 Task: Find a flat in Nowa Sól, Poland, for 4 guests from 1st to 5th August, with 2 bedrooms, 3 beds, 2 bathrooms, a price range of ₹13,000 to ₹20,000, and amenities including a washing machine and self check-in.
Action: Mouse pressed left at (441, 50)
Screenshot: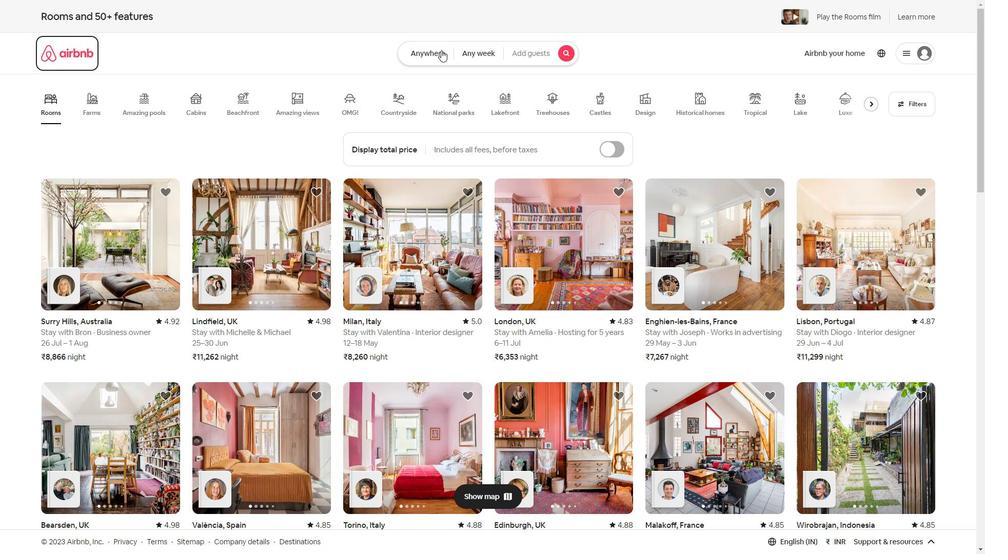 
Action: Mouse moved to (398, 81)
Screenshot: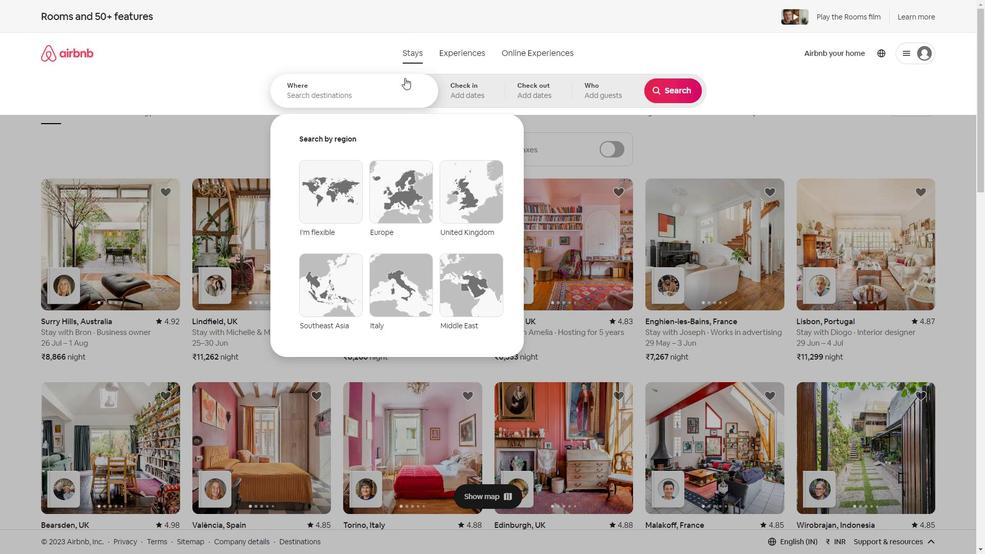 
Action: Mouse pressed left at (398, 81)
Screenshot: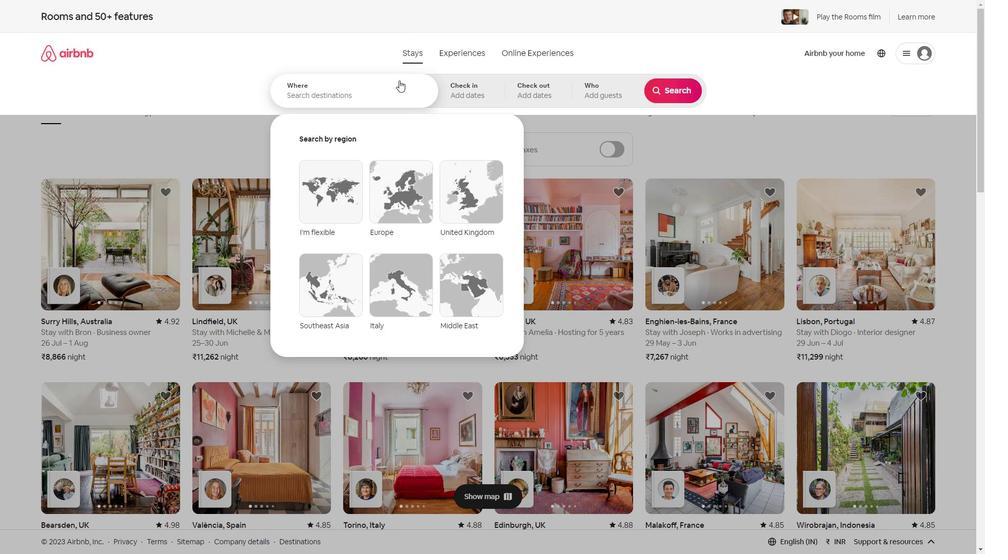 
Action: Key pressed <Key.shift><Key.shift><Key.shift><Key.shift><Key.shift><Key.shift><Key.shift><Key.shift><Key.shift>Nowa<Key.space><Key.shift>Sol,<Key.shift>Poland
Screenshot: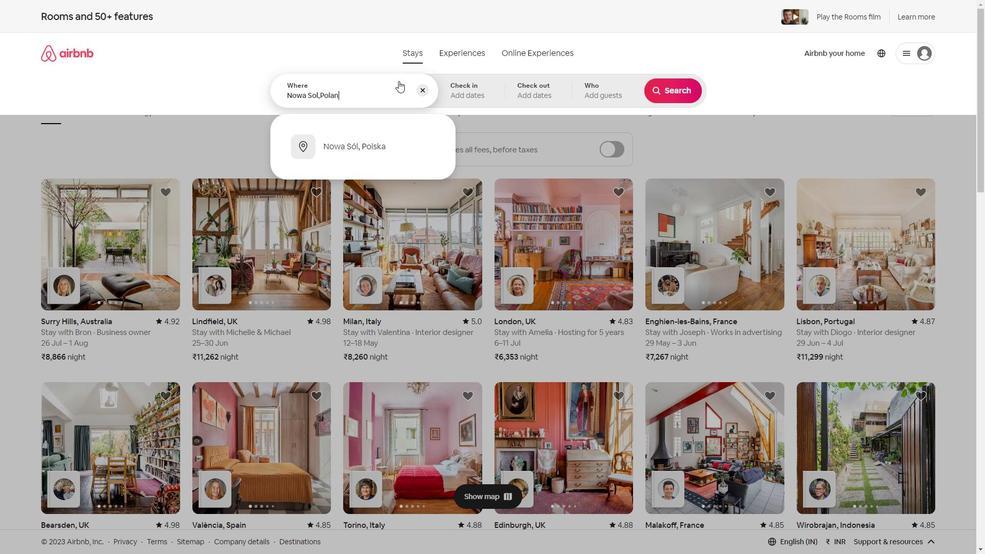 
Action: Mouse moved to (476, 90)
Screenshot: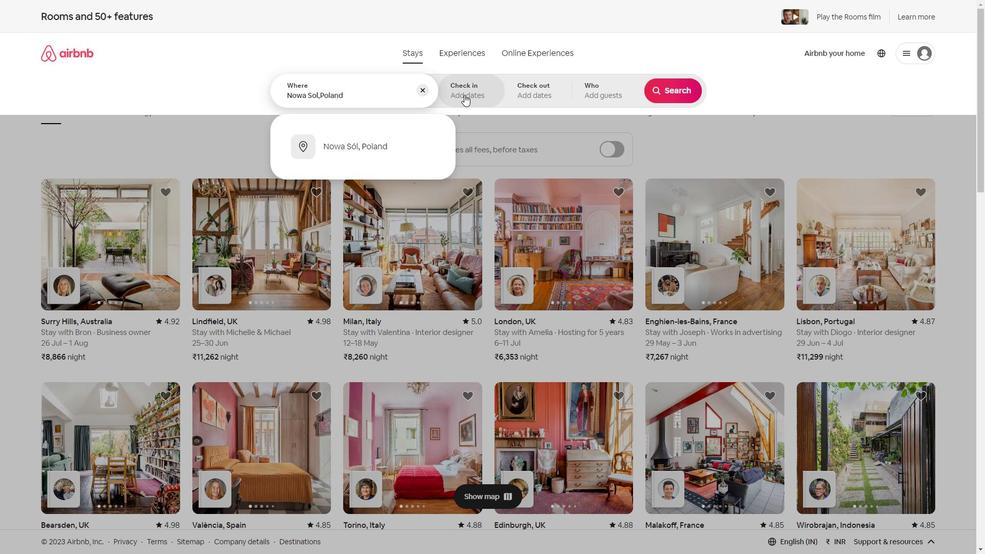 
Action: Mouse pressed left at (476, 90)
Screenshot: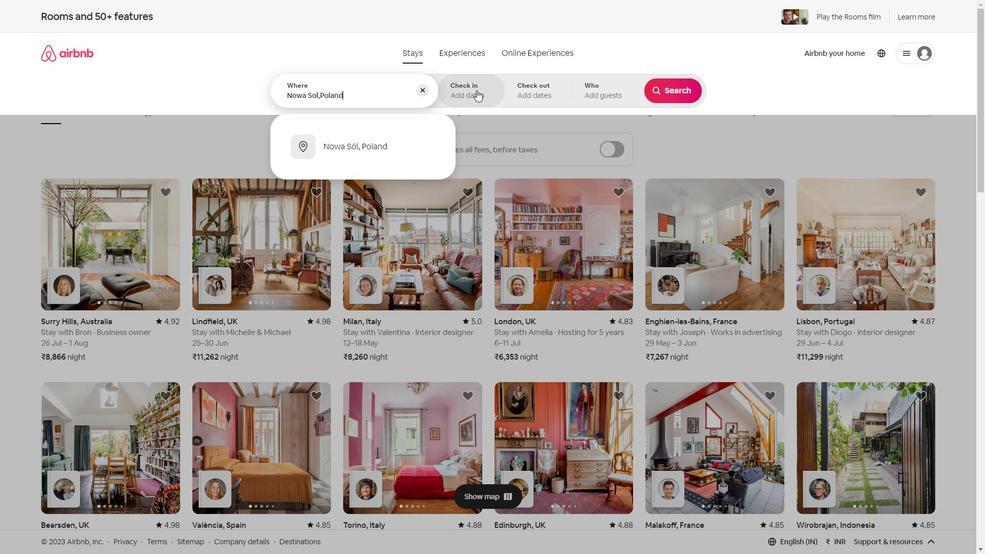 
Action: Mouse moved to (670, 172)
Screenshot: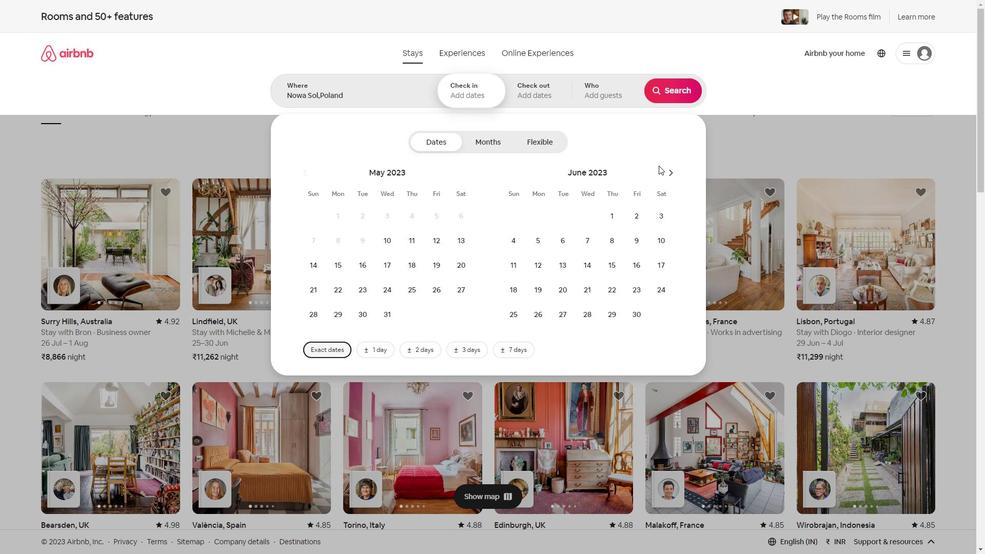
Action: Mouse pressed left at (670, 172)
Screenshot: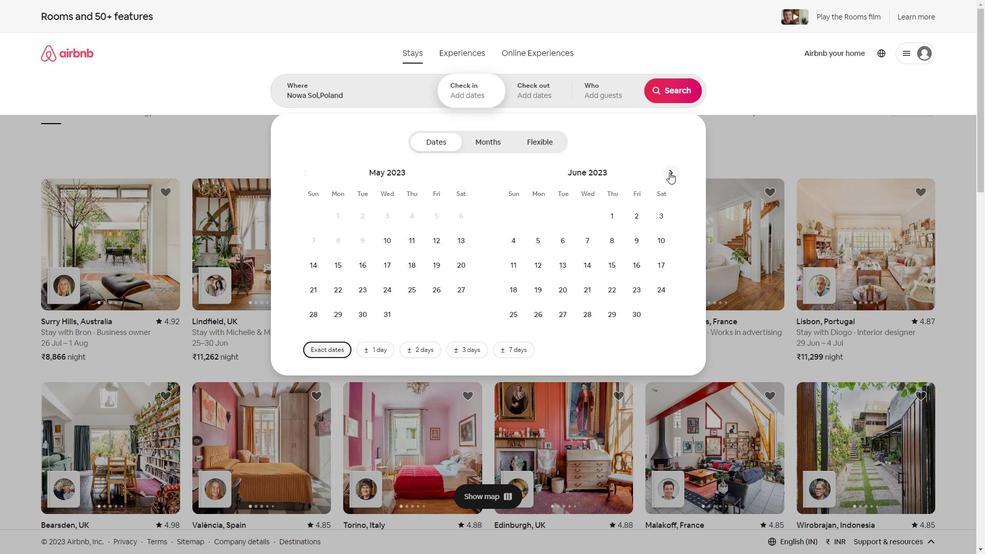
Action: Mouse pressed left at (670, 172)
Screenshot: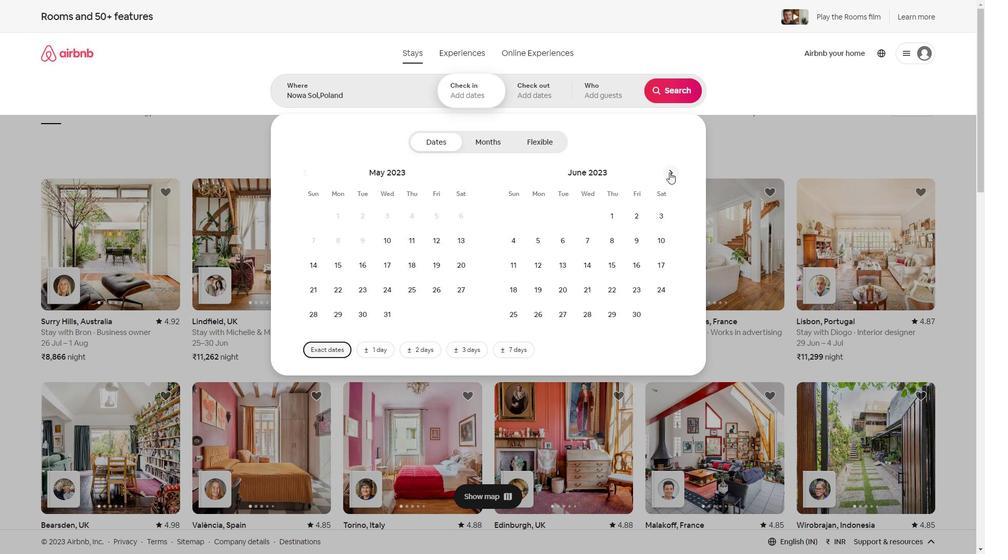 
Action: Mouse moved to (561, 211)
Screenshot: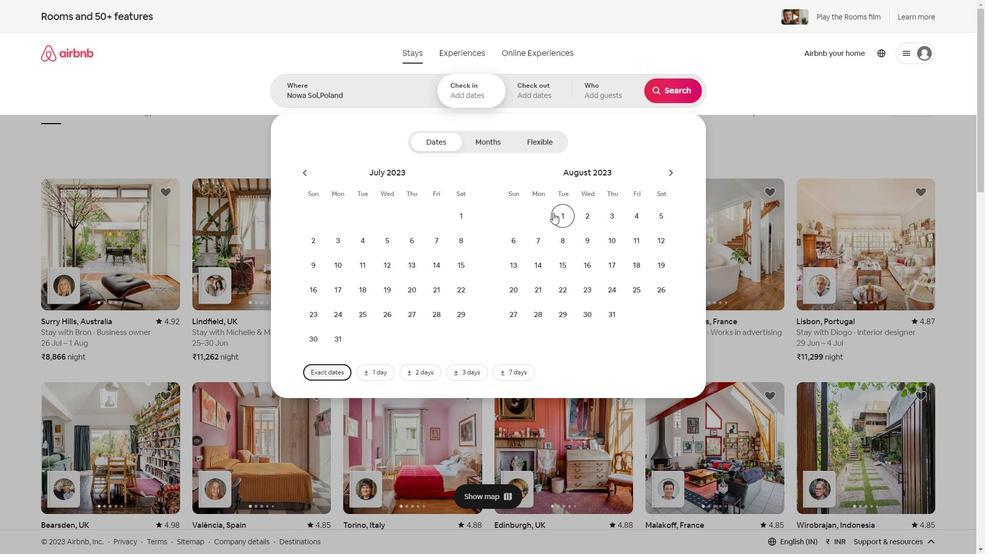 
Action: Mouse pressed left at (561, 211)
Screenshot: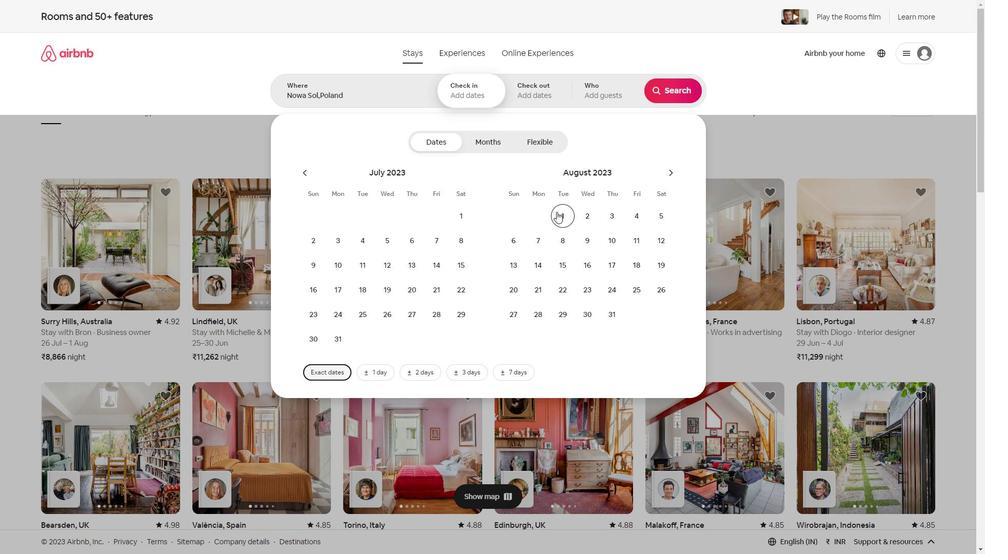 
Action: Mouse moved to (664, 218)
Screenshot: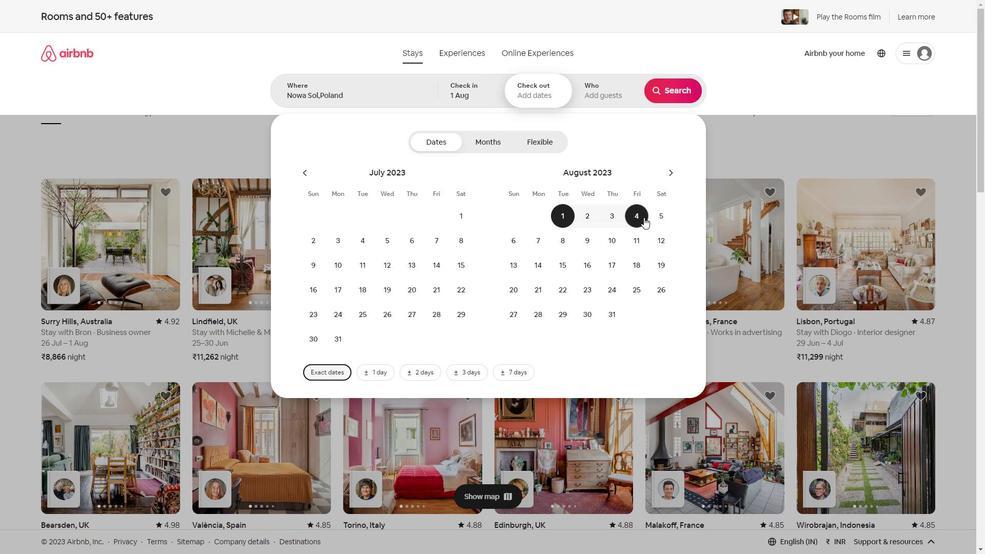 
Action: Mouse pressed left at (664, 218)
Screenshot: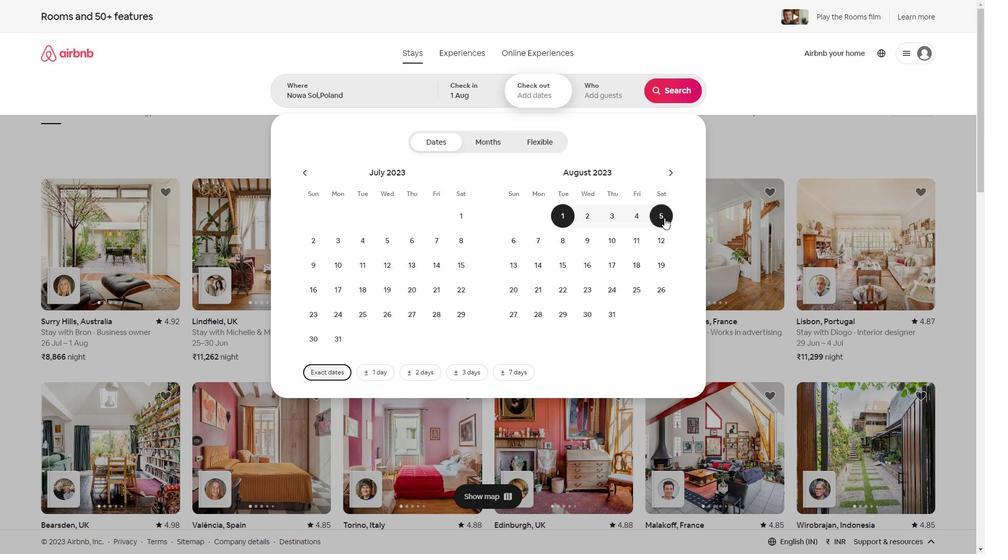 
Action: Mouse moved to (604, 84)
Screenshot: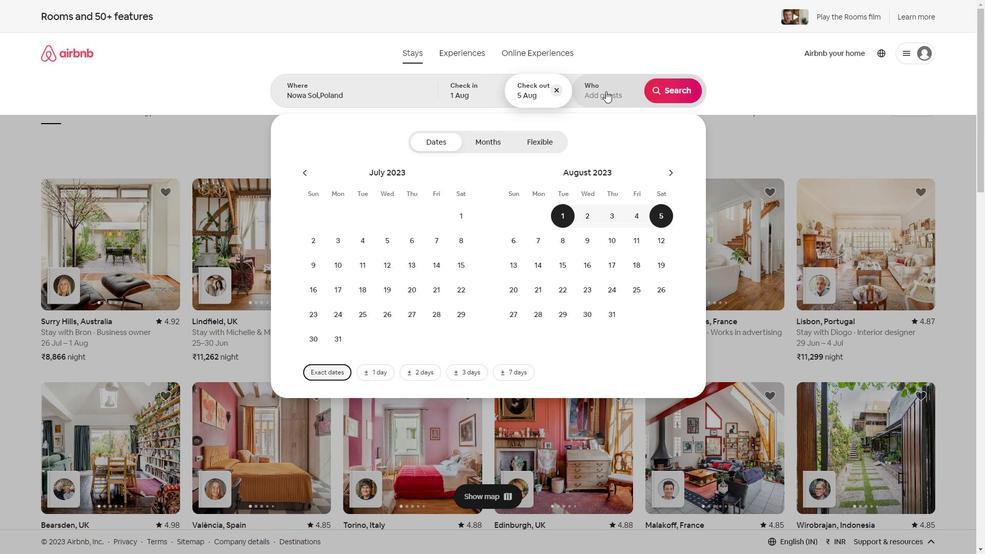 
Action: Mouse pressed left at (604, 84)
Screenshot: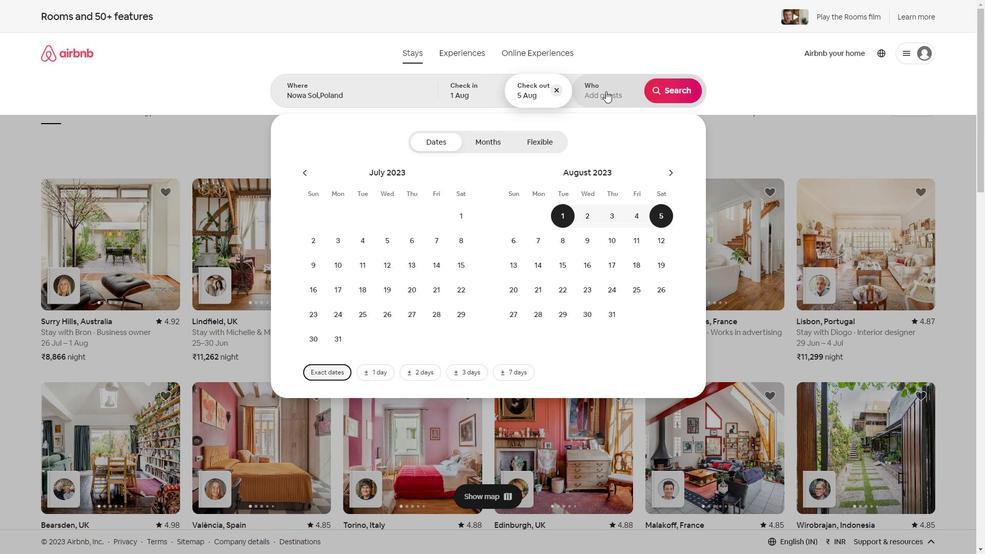 
Action: Mouse moved to (674, 147)
Screenshot: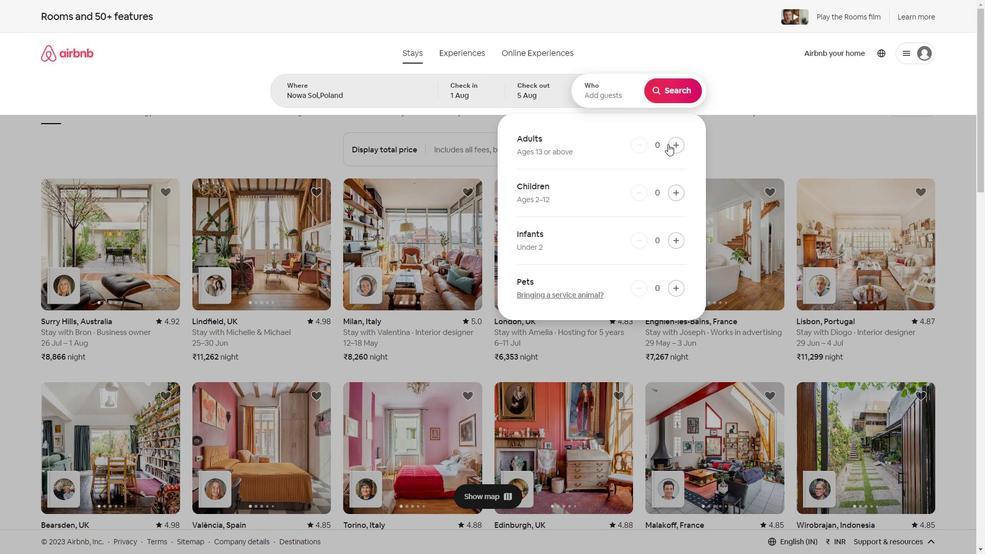 
Action: Mouse pressed left at (674, 147)
Screenshot: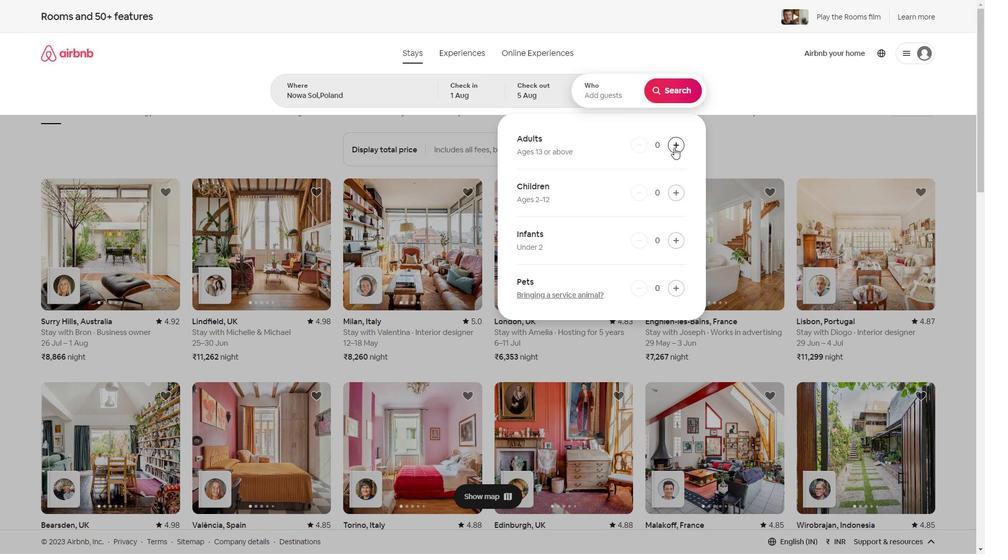 
Action: Mouse pressed left at (674, 147)
Screenshot: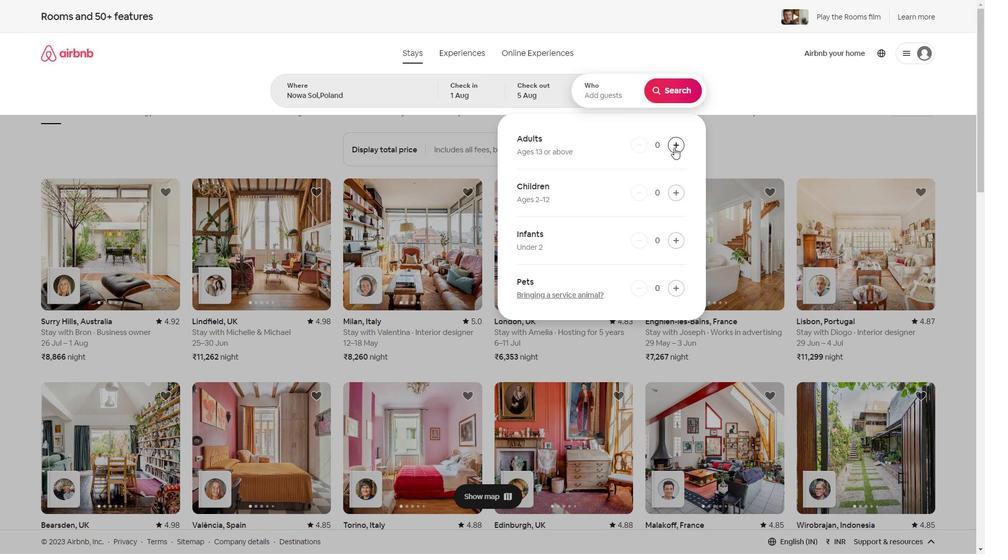 
Action: Mouse pressed left at (674, 147)
Screenshot: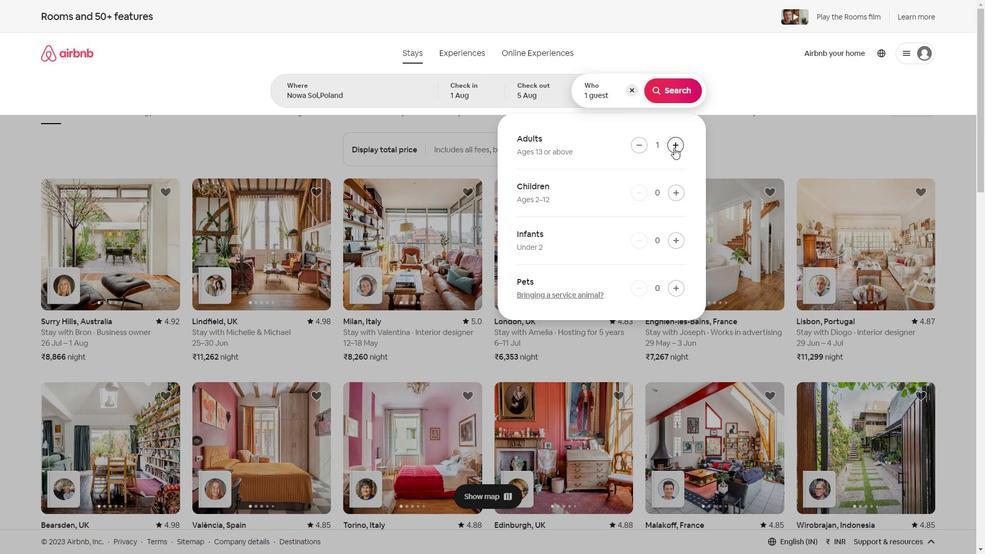 
Action: Mouse moved to (674, 192)
Screenshot: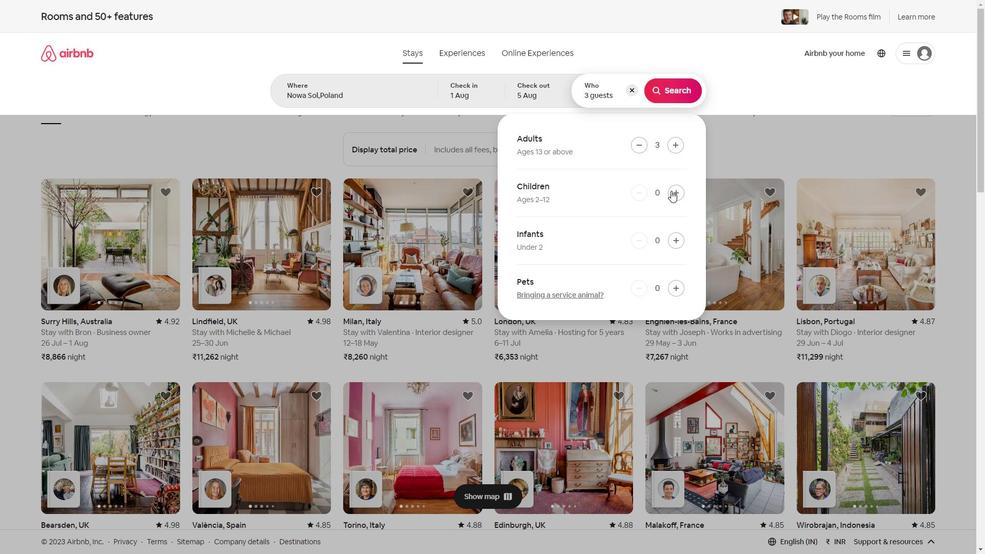 
Action: Mouse pressed left at (674, 192)
Screenshot: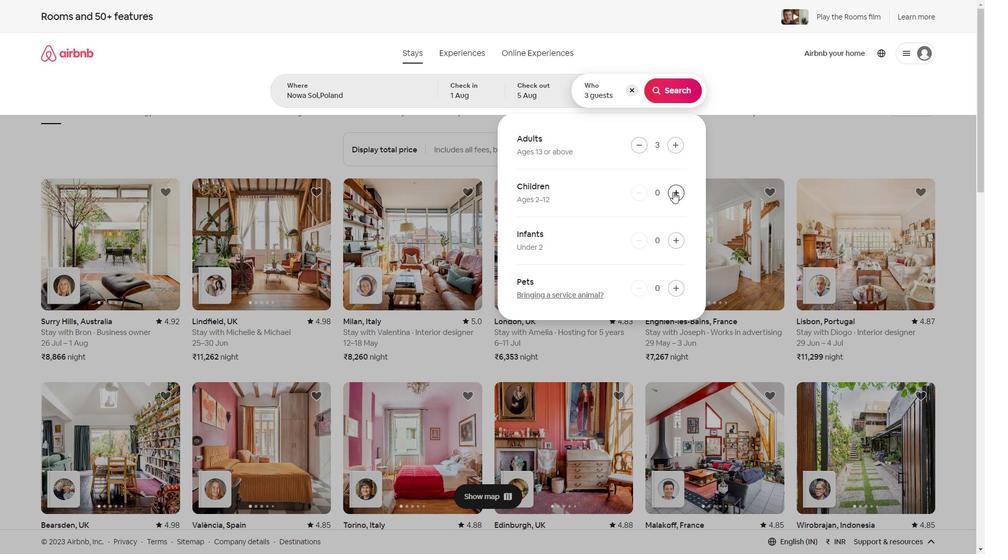 
Action: Mouse moved to (673, 88)
Screenshot: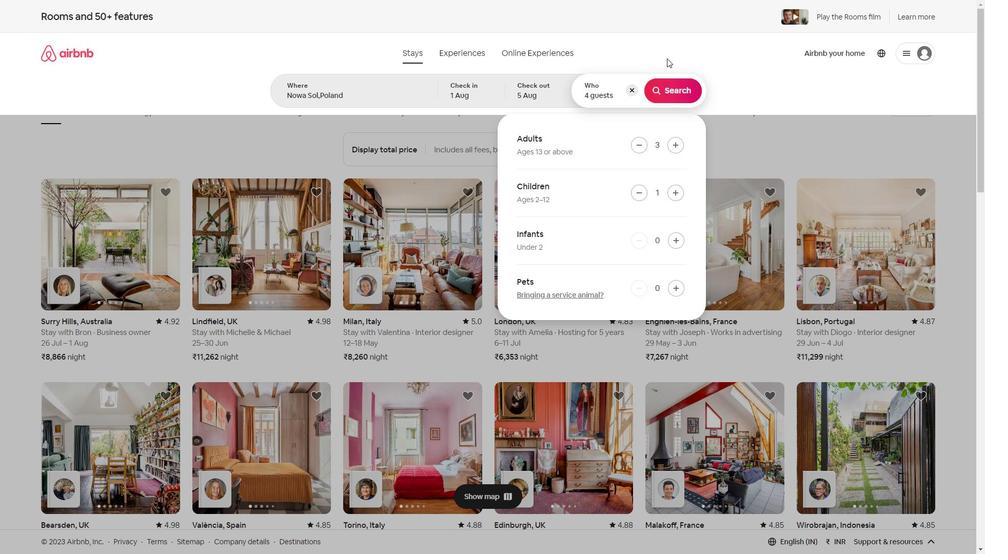 
Action: Mouse pressed left at (673, 88)
Screenshot: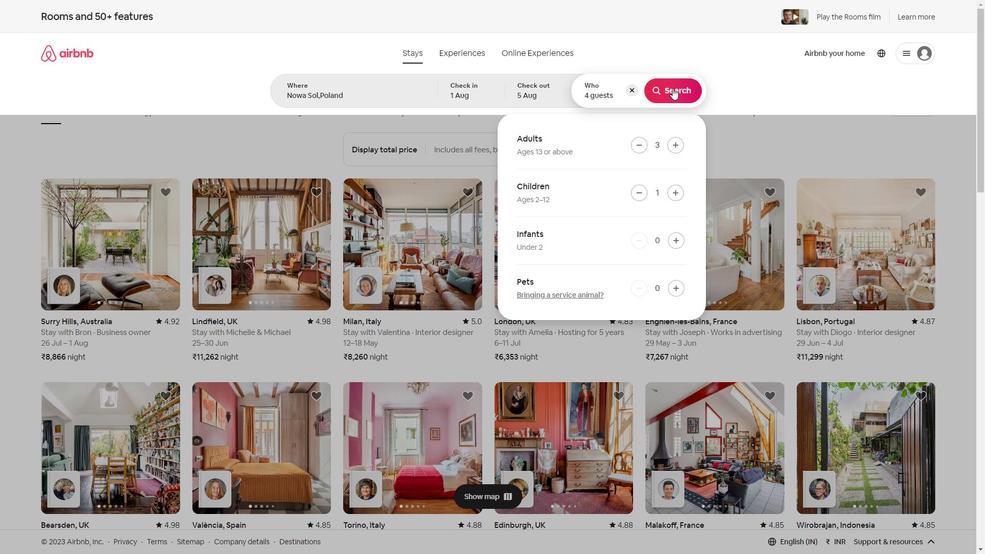 
Action: Mouse moved to (943, 62)
Screenshot: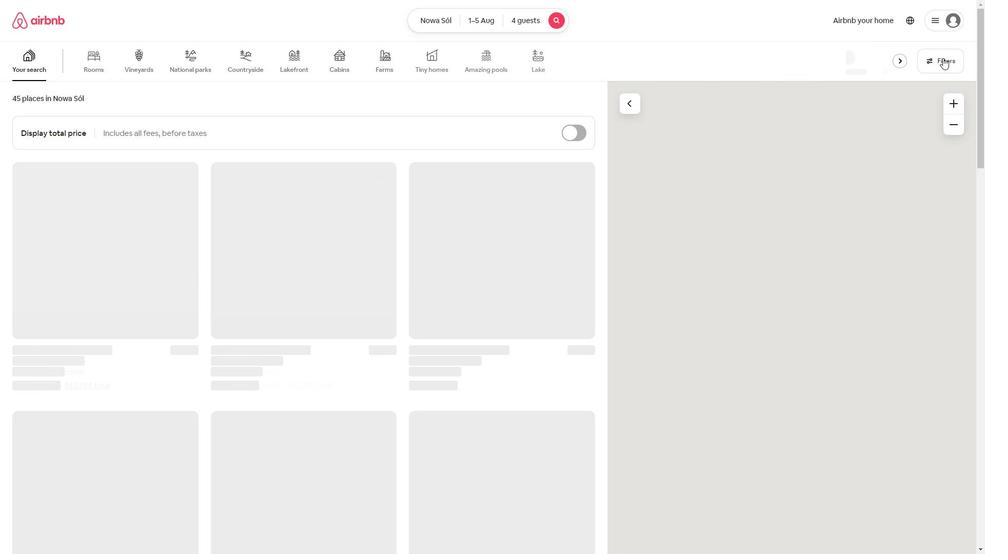 
Action: Mouse pressed left at (943, 62)
Screenshot: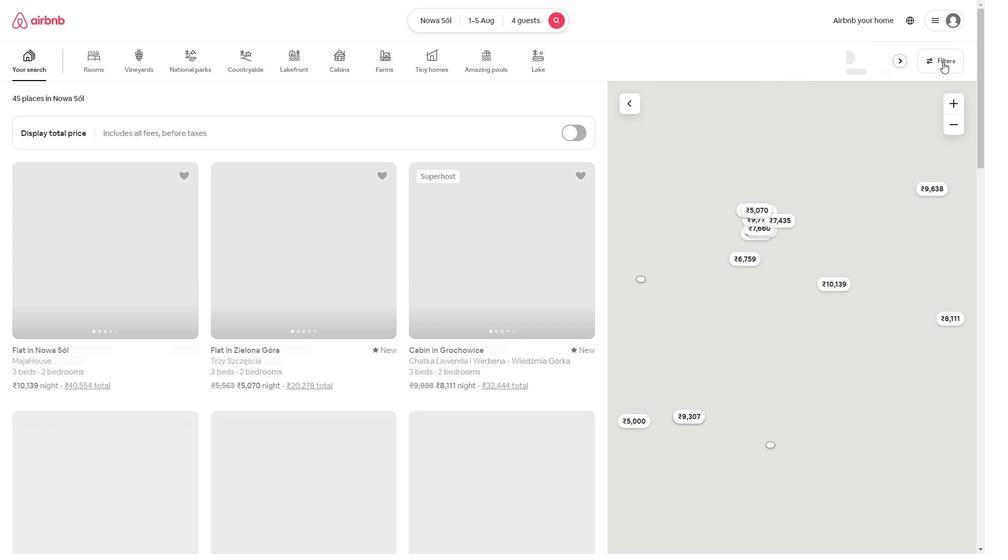 
Action: Mouse moved to (457, 309)
Screenshot: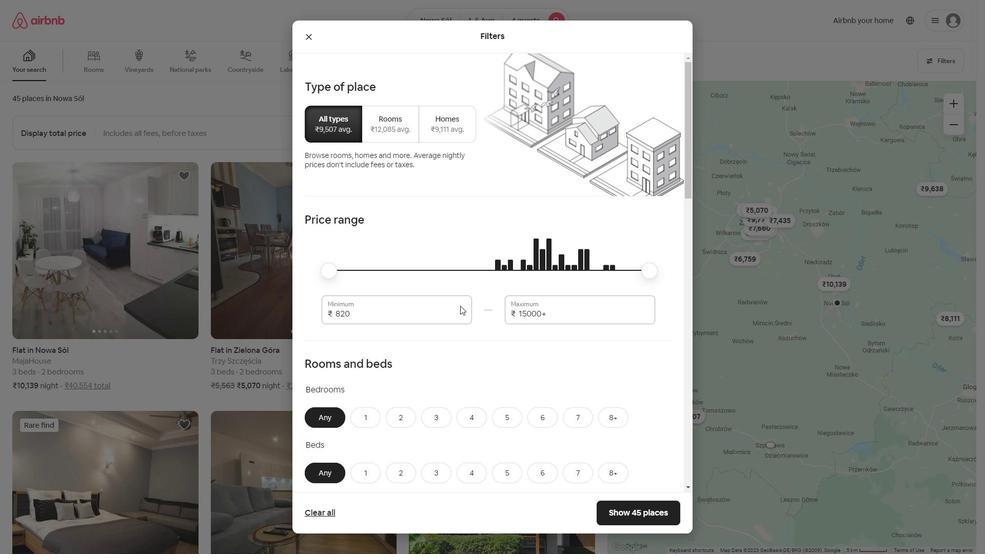 
Action: Mouse pressed left at (457, 309)
Screenshot: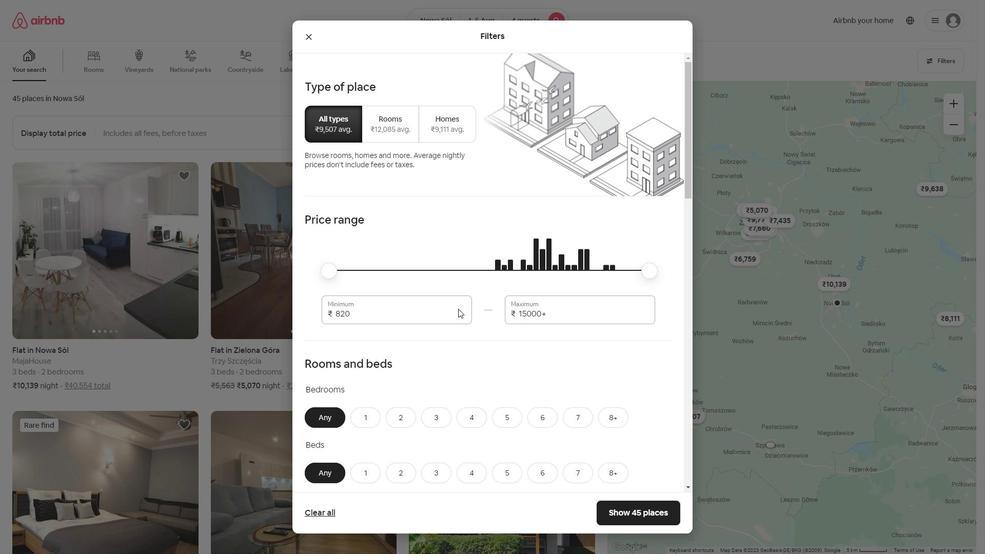 
Action: Key pressed <Key.backspace><Key.backspace><Key.backspace><Key.backspace><Key.backspace><Key.backspace><Key.backspace><Key.backspace><Key.backspace>13000
Screenshot: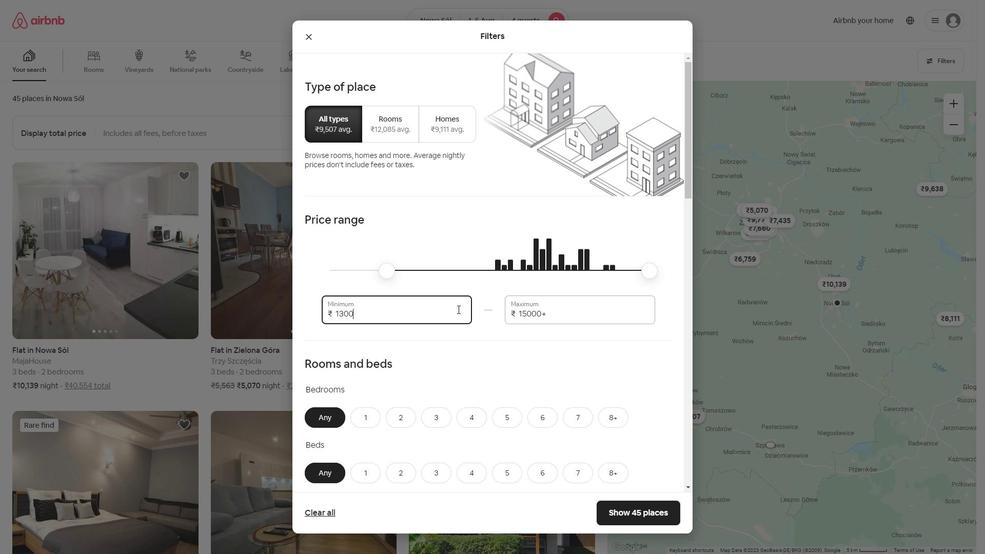 
Action: Mouse moved to (614, 309)
Screenshot: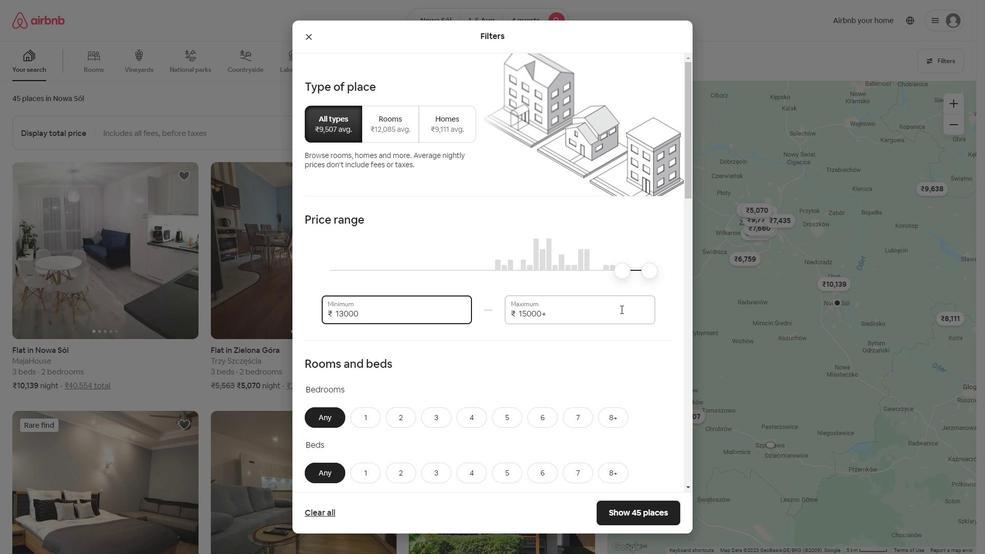 
Action: Mouse pressed left at (614, 309)
Screenshot: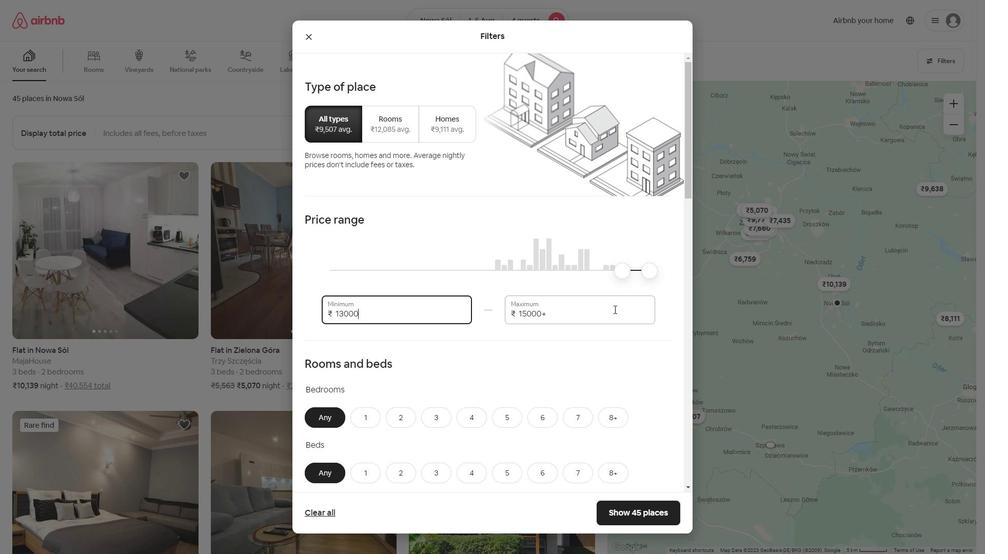 
Action: Key pressed <Key.backspace><Key.backspace><Key.backspace><Key.backspace><Key.backspace><Key.backspace><Key.backspace><Key.backspace><Key.backspace><Key.backspace><Key.backspace><Key.backspace><Key.backspace>20000
Screenshot: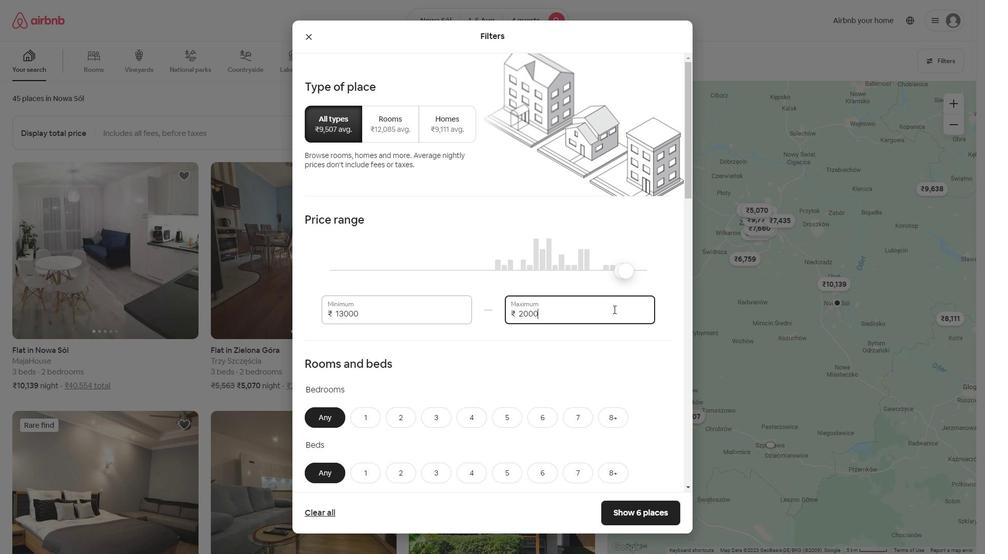 
Action: Mouse moved to (479, 297)
Screenshot: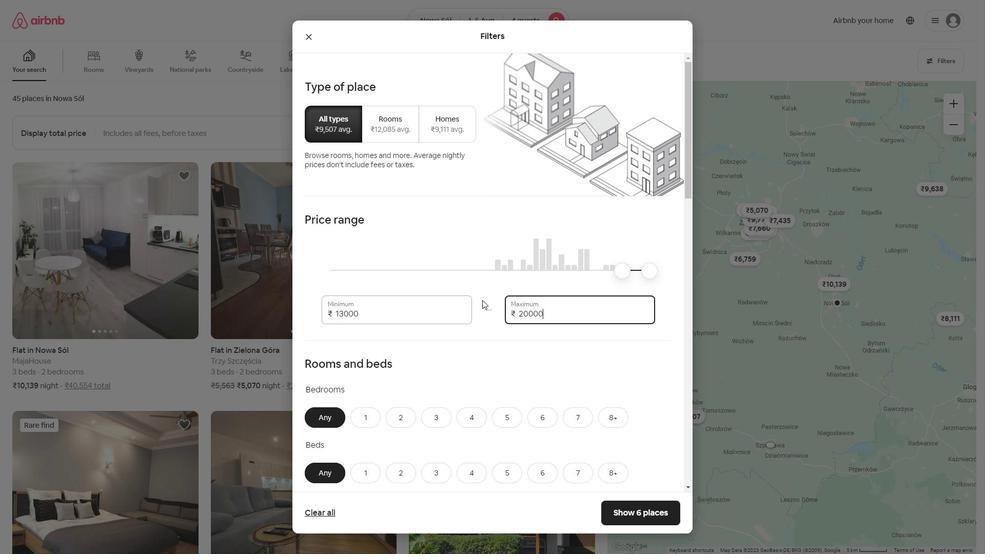 
Action: Mouse scrolled (479, 297) with delta (0, 0)
Screenshot: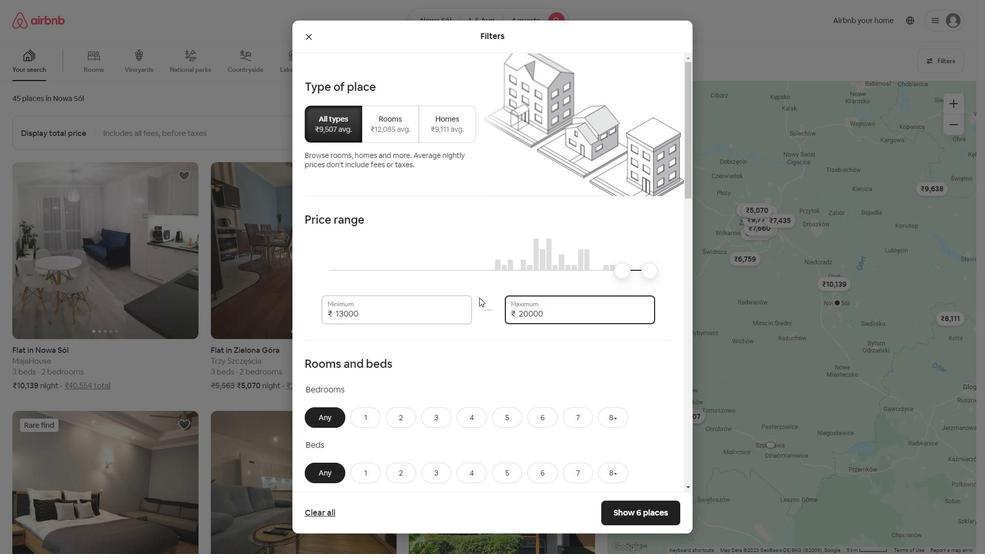 
Action: Mouse scrolled (479, 297) with delta (0, 0)
Screenshot: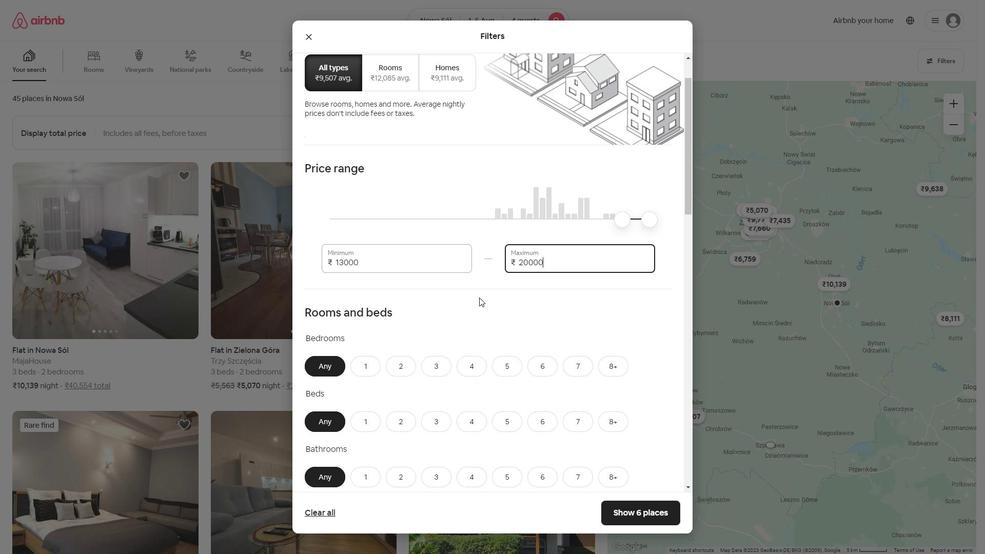 
Action: Mouse scrolled (479, 297) with delta (0, 0)
Screenshot: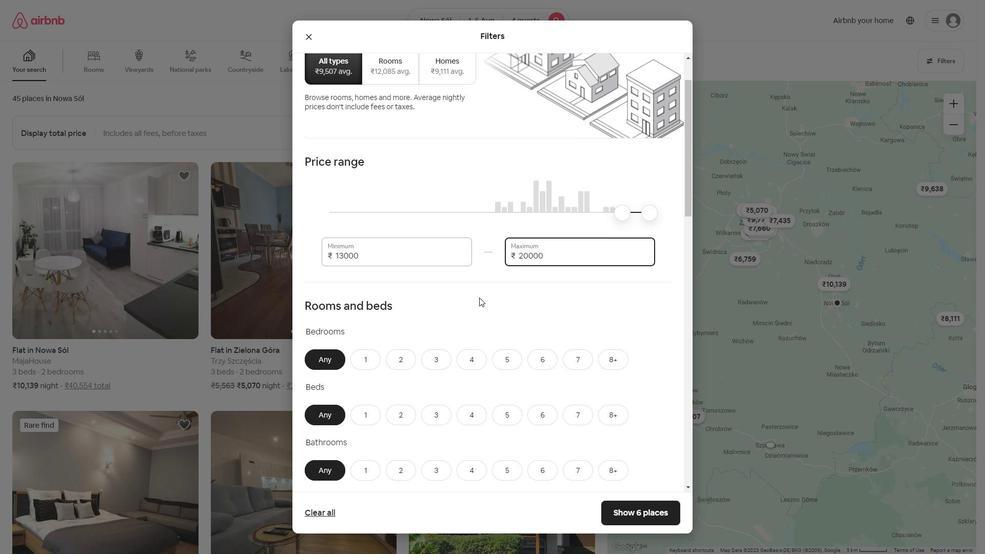 
Action: Mouse moved to (403, 264)
Screenshot: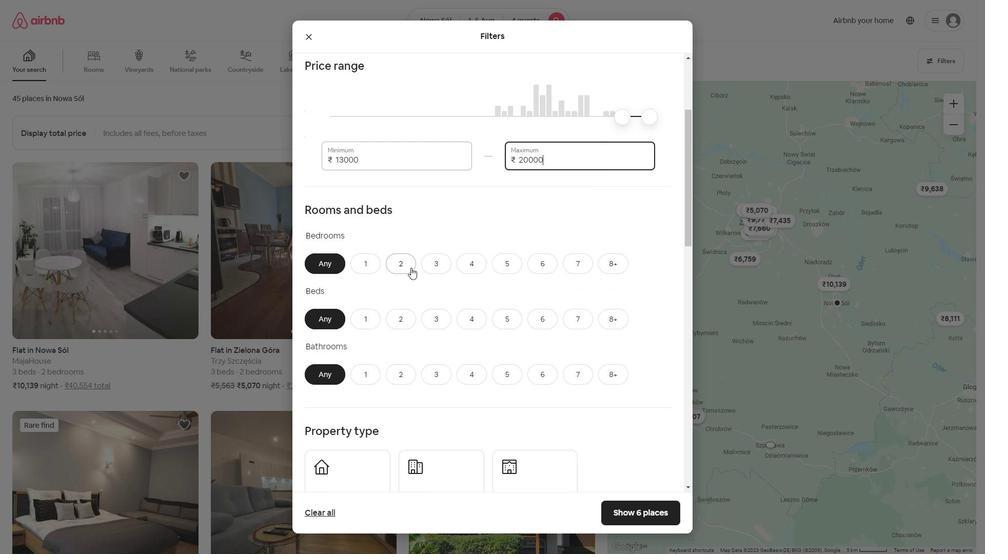 
Action: Mouse pressed left at (403, 264)
Screenshot: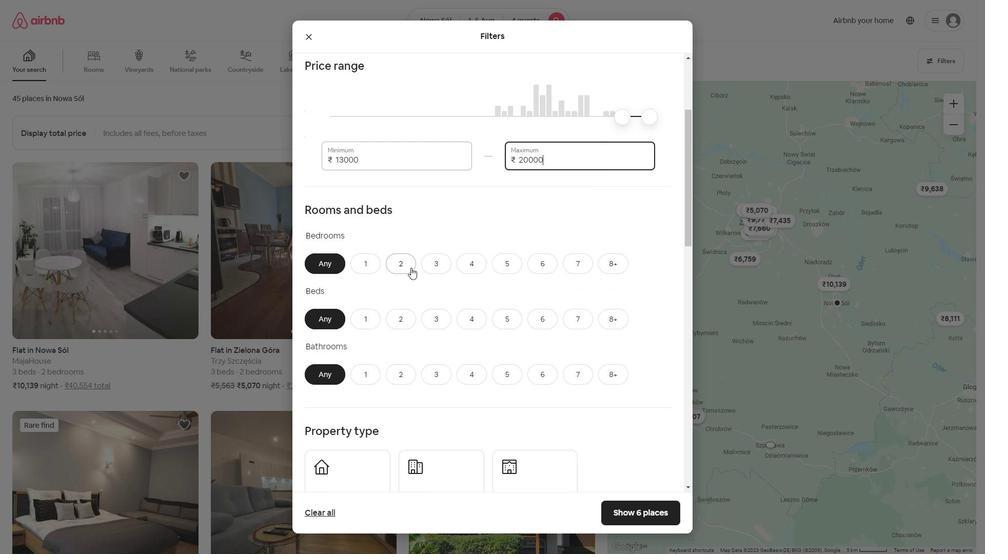 
Action: Mouse moved to (432, 322)
Screenshot: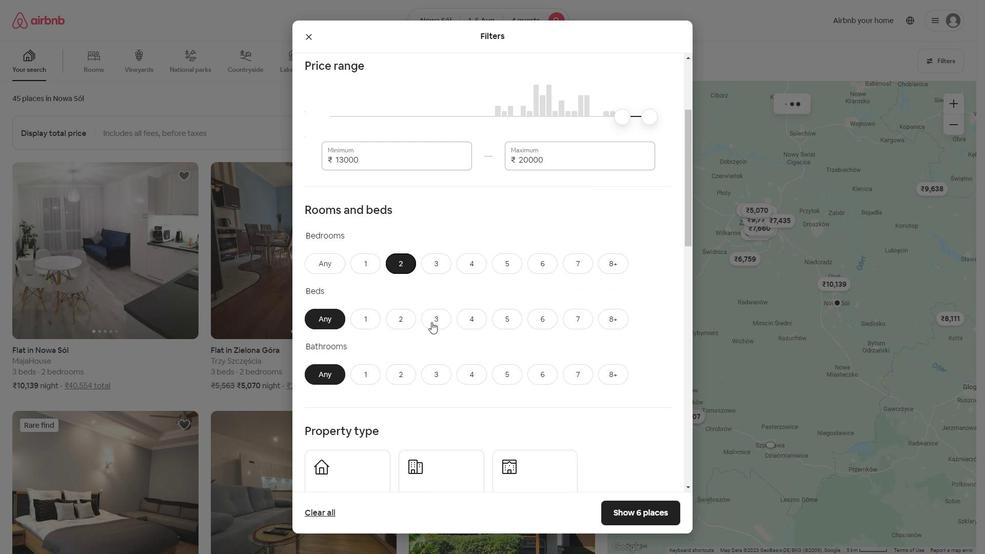 
Action: Mouse pressed left at (432, 322)
Screenshot: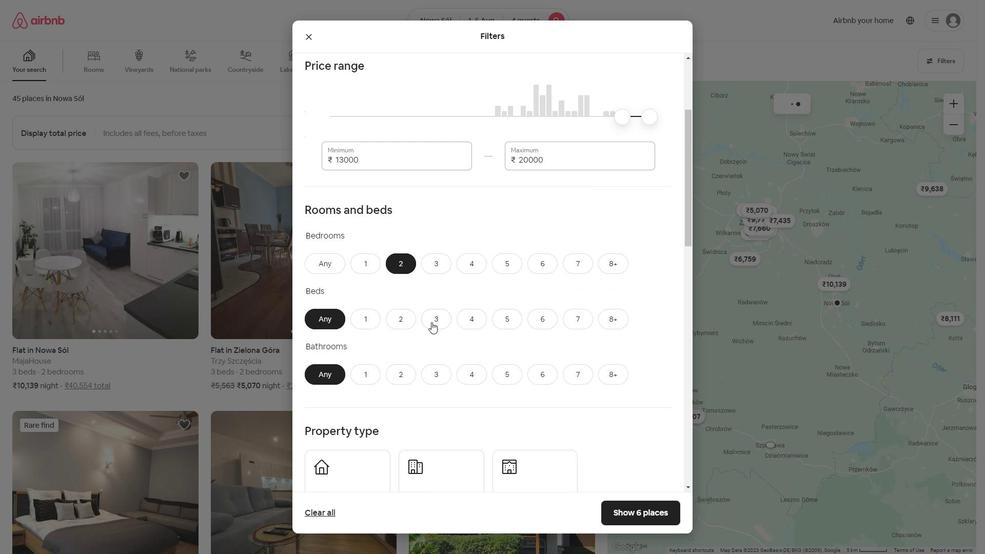 
Action: Mouse moved to (406, 368)
Screenshot: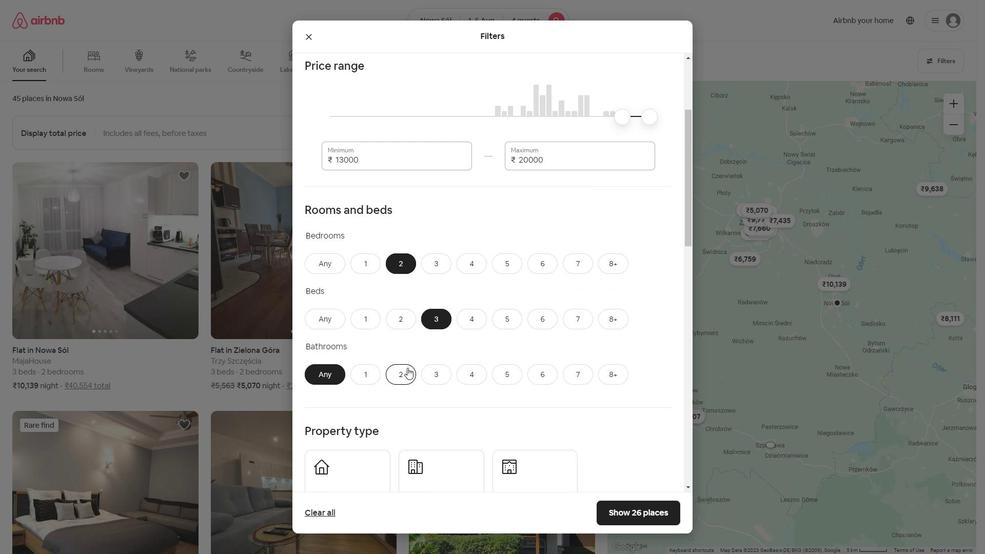 
Action: Mouse pressed left at (406, 368)
Screenshot: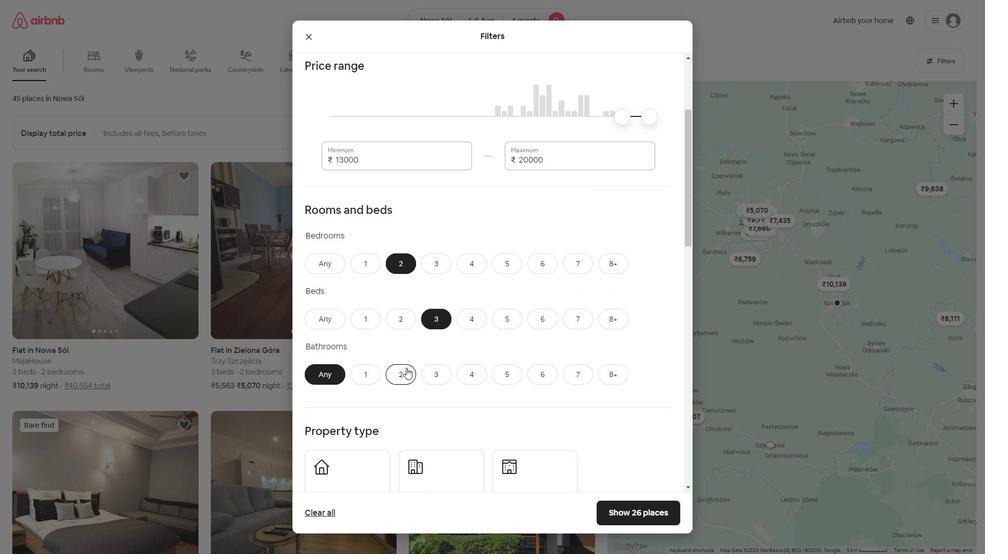 
Action: Mouse moved to (418, 304)
Screenshot: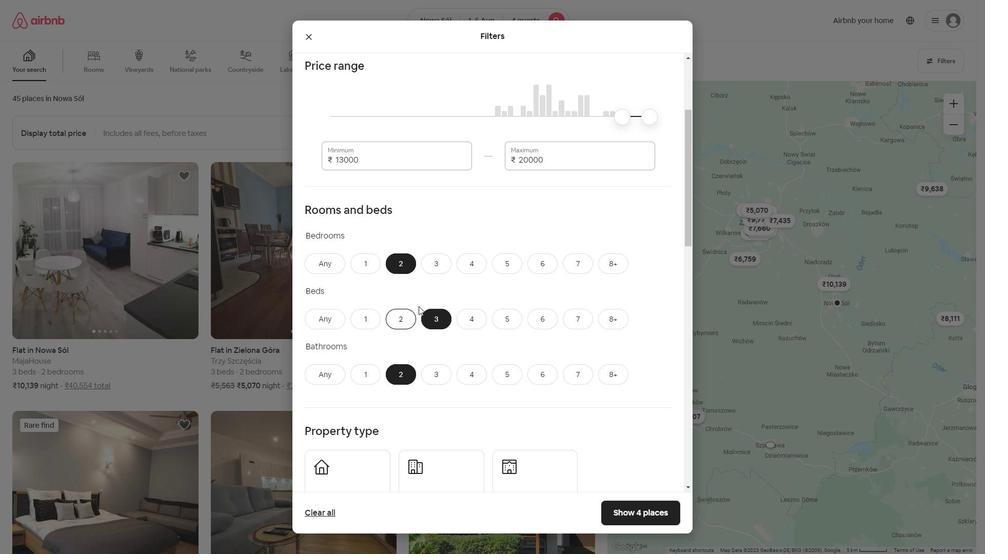 
Action: Mouse scrolled (418, 304) with delta (0, 0)
Screenshot: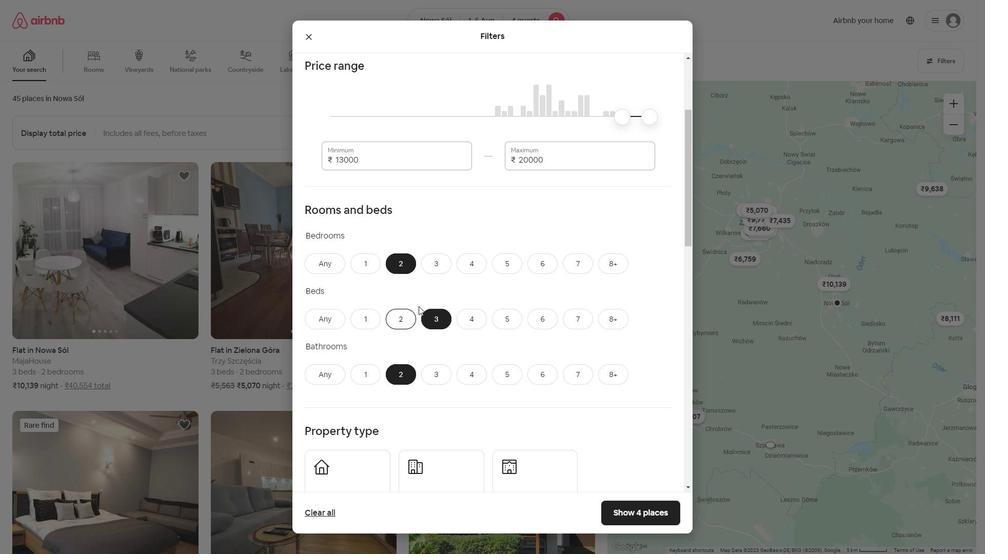 
Action: Mouse scrolled (418, 304) with delta (0, 0)
Screenshot: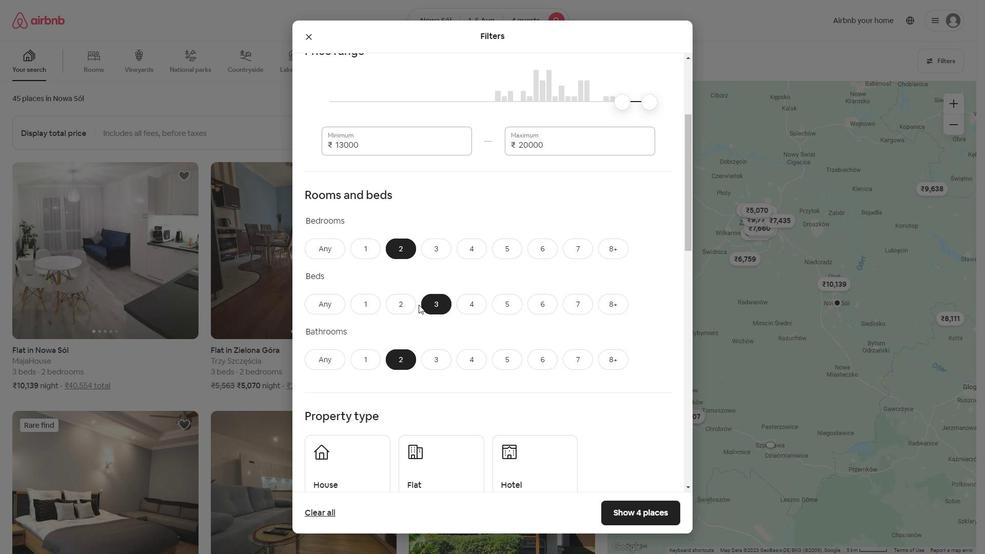 
Action: Mouse moved to (412, 376)
Screenshot: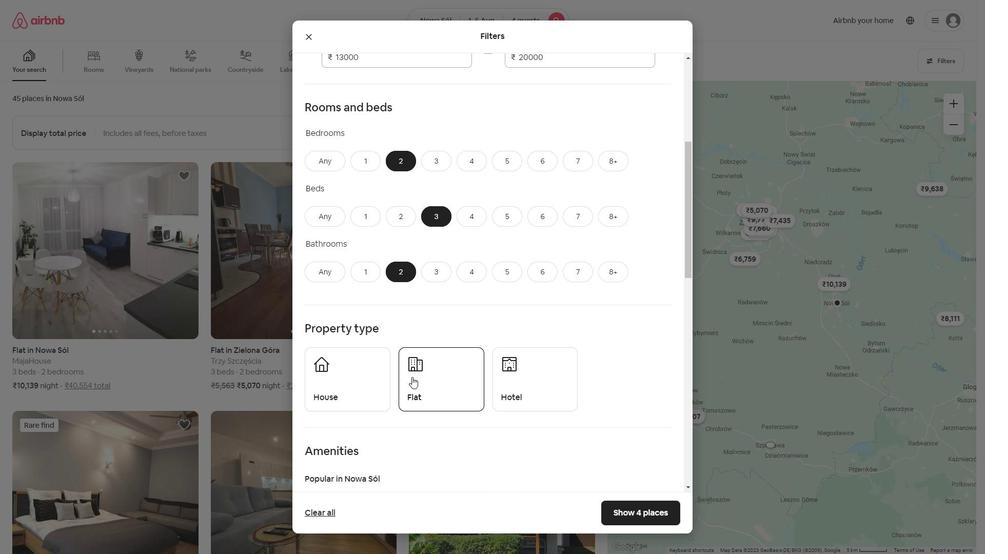 
Action: Mouse pressed left at (412, 376)
Screenshot: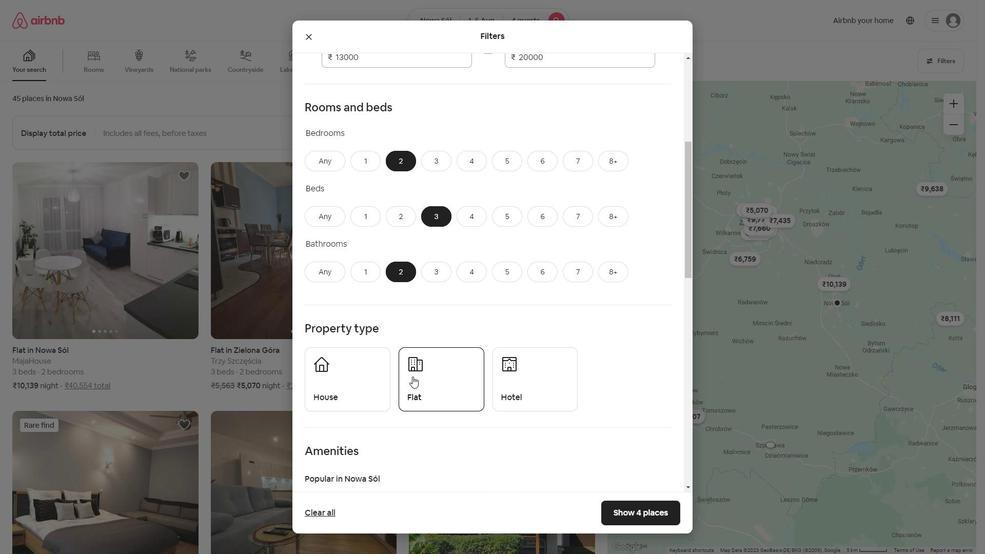 
Action: Mouse moved to (503, 389)
Screenshot: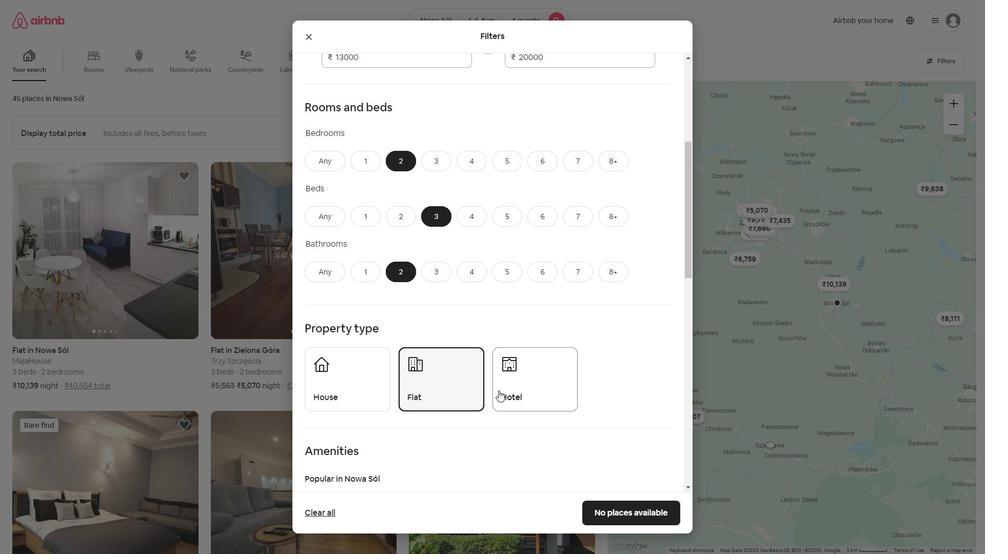 
Action: Mouse pressed left at (503, 389)
Screenshot: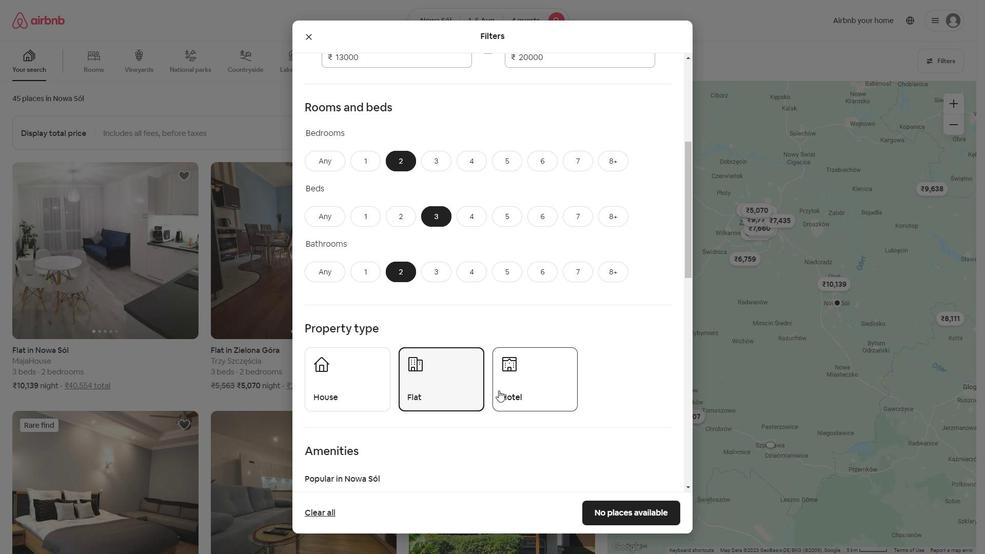 
Action: Mouse moved to (425, 364)
Screenshot: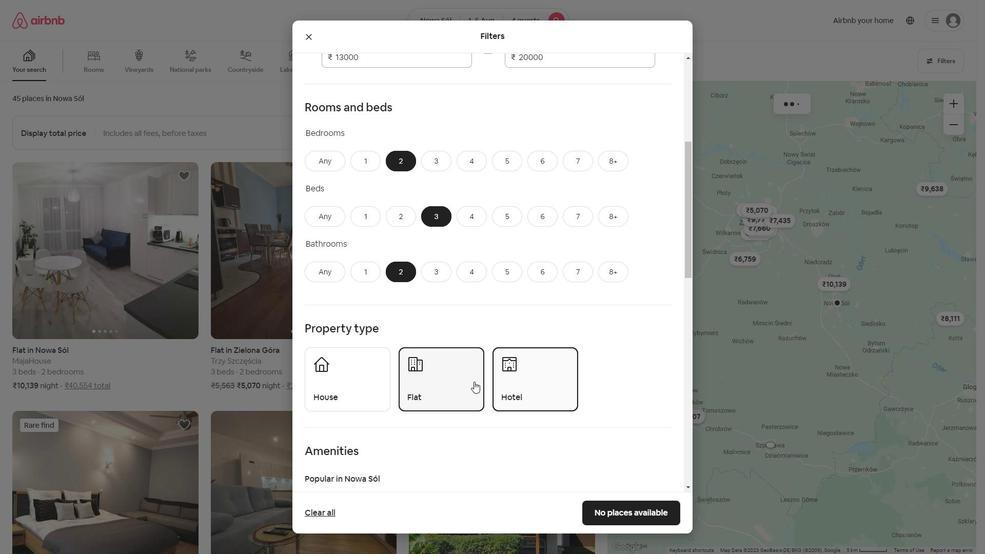 
Action: Mouse scrolled (425, 364) with delta (0, 0)
Screenshot: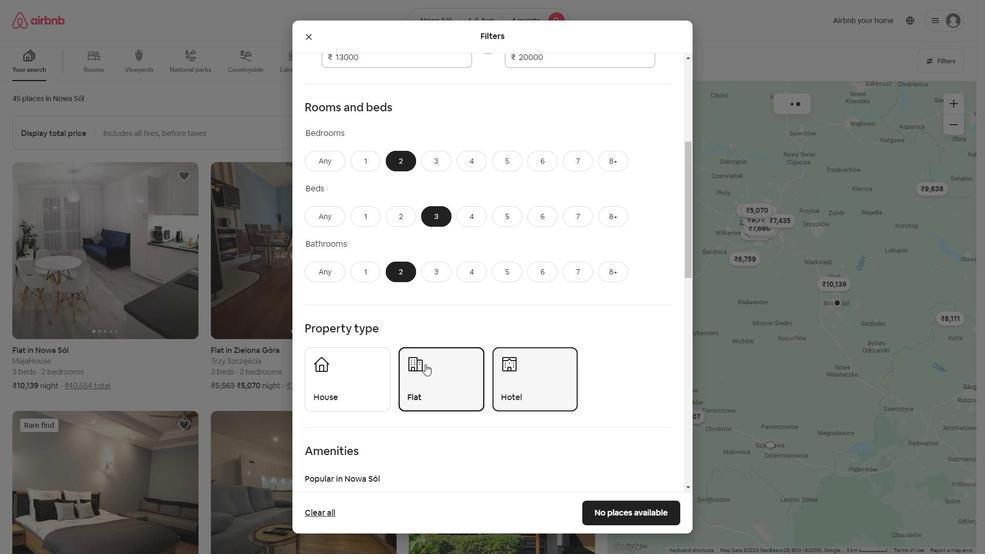 
Action: Mouse scrolled (425, 364) with delta (0, 0)
Screenshot: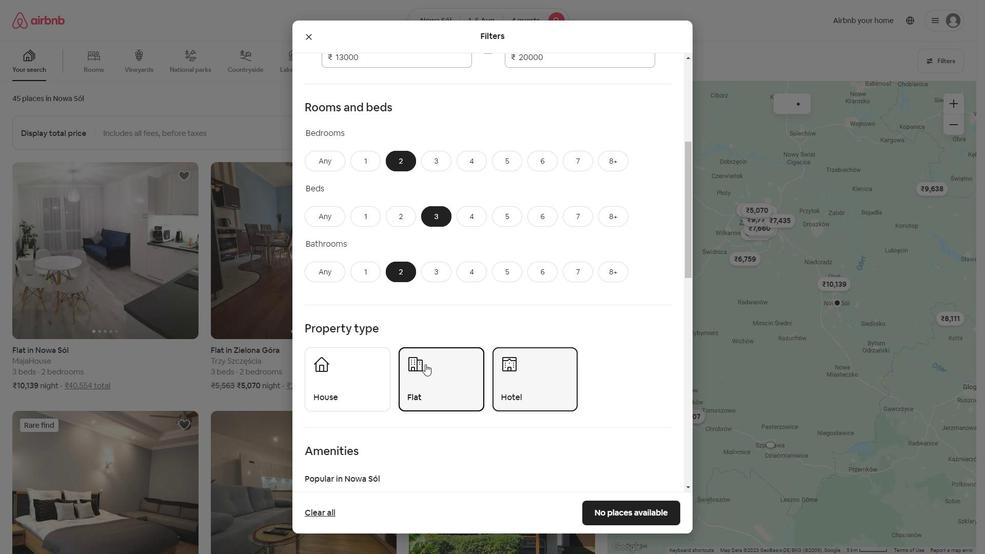 
Action: Mouse scrolled (425, 364) with delta (0, 0)
Screenshot: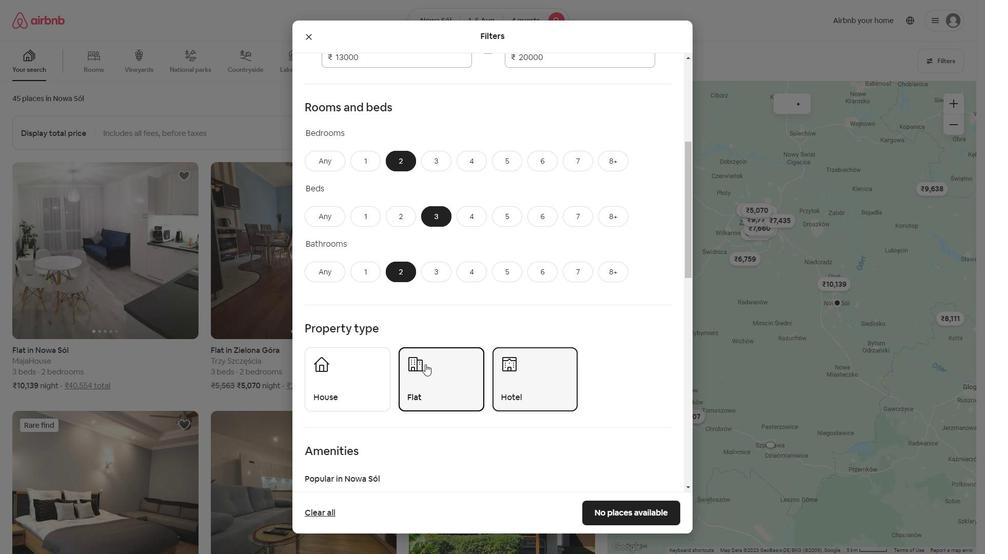 
Action: Mouse scrolled (425, 364) with delta (0, 0)
Screenshot: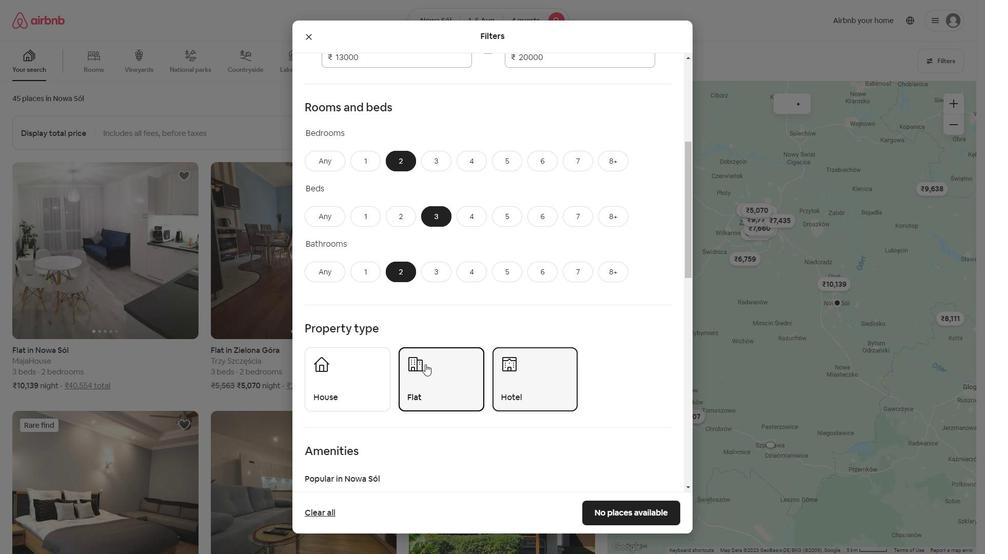 
Action: Mouse scrolled (425, 364) with delta (0, 0)
Screenshot: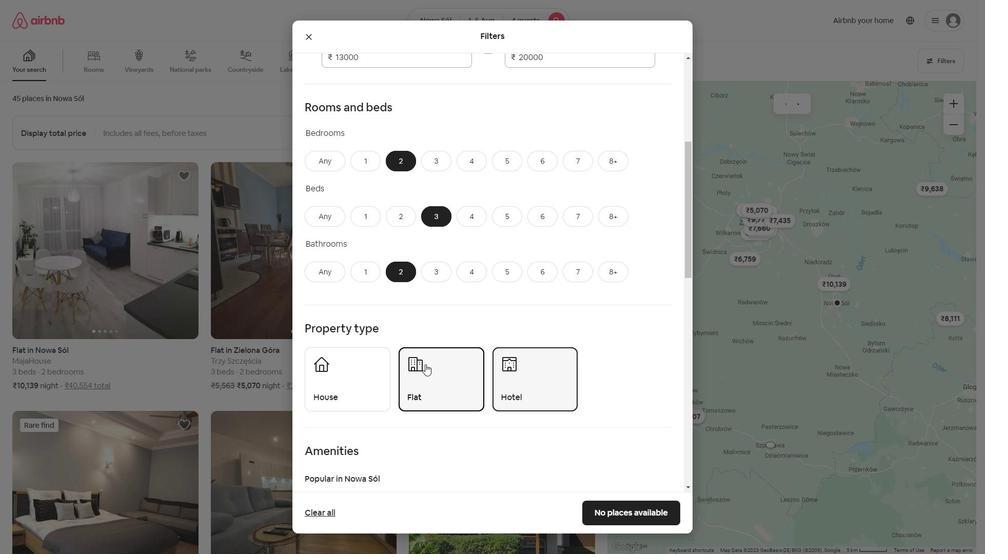 
Action: Mouse moved to (312, 276)
Screenshot: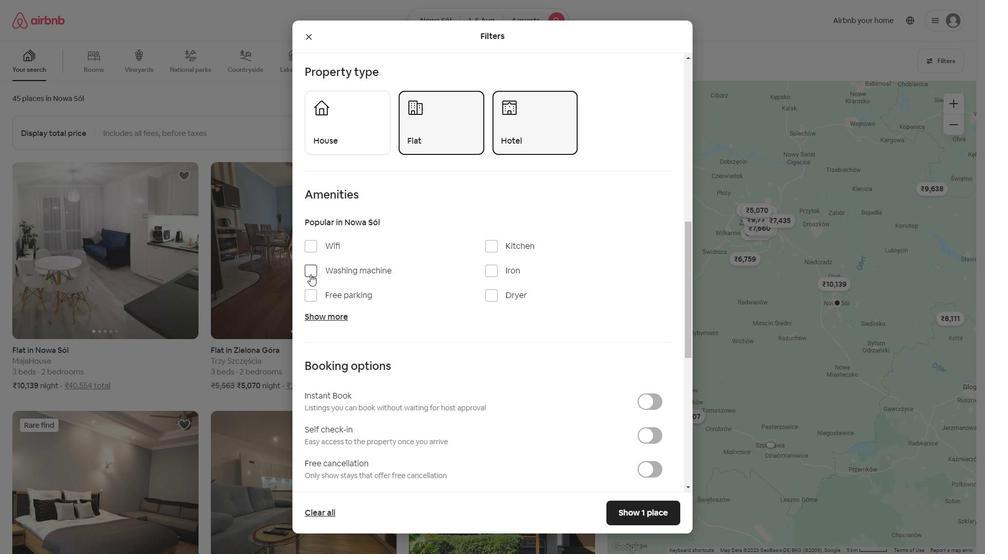 
Action: Mouse pressed left at (312, 276)
Screenshot: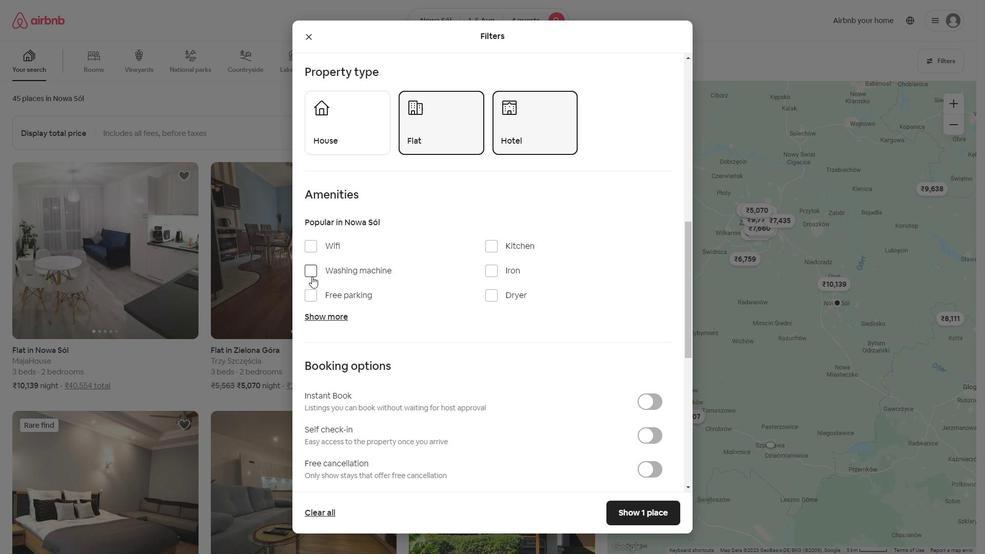 
Action: Mouse moved to (409, 285)
Screenshot: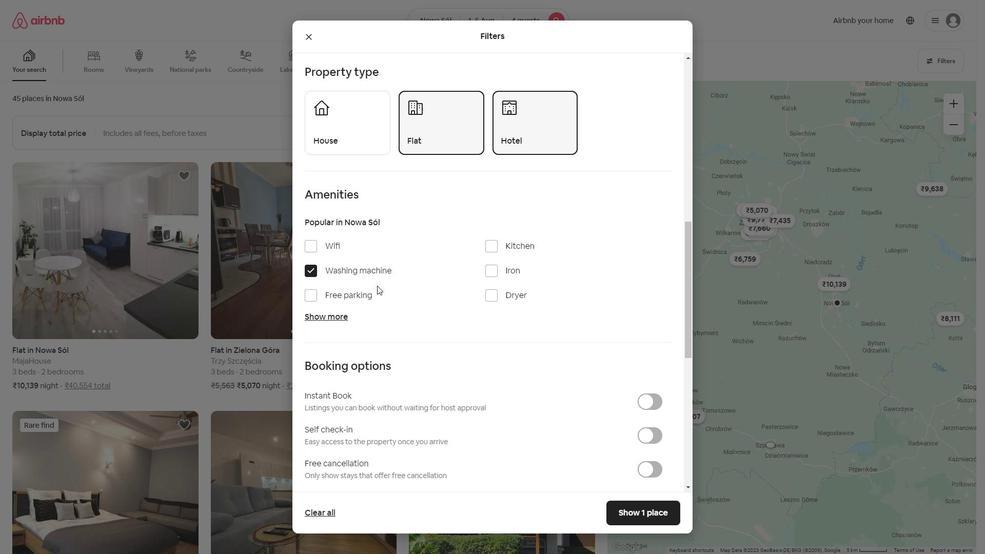
Action: Mouse scrolled (409, 285) with delta (0, 0)
Screenshot: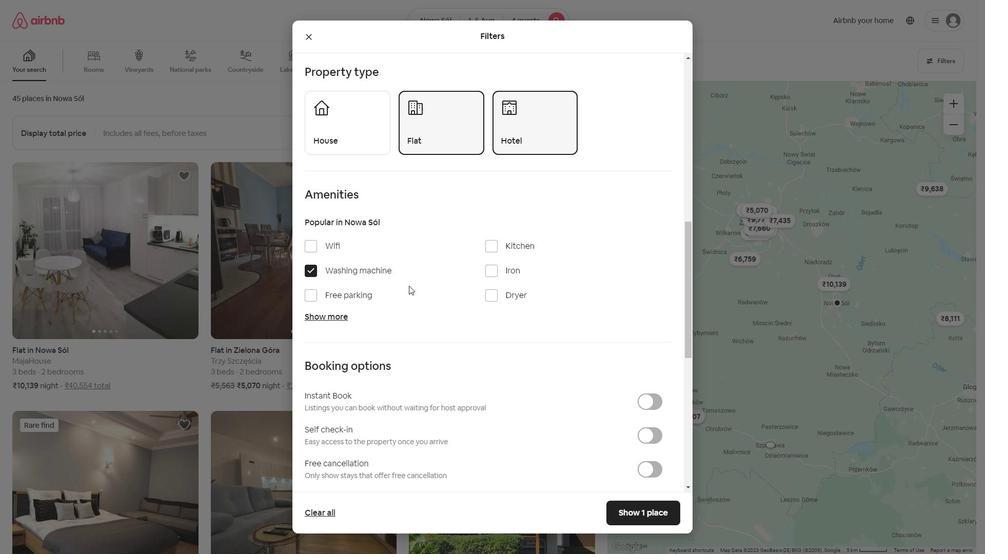 
Action: Mouse scrolled (409, 285) with delta (0, 0)
Screenshot: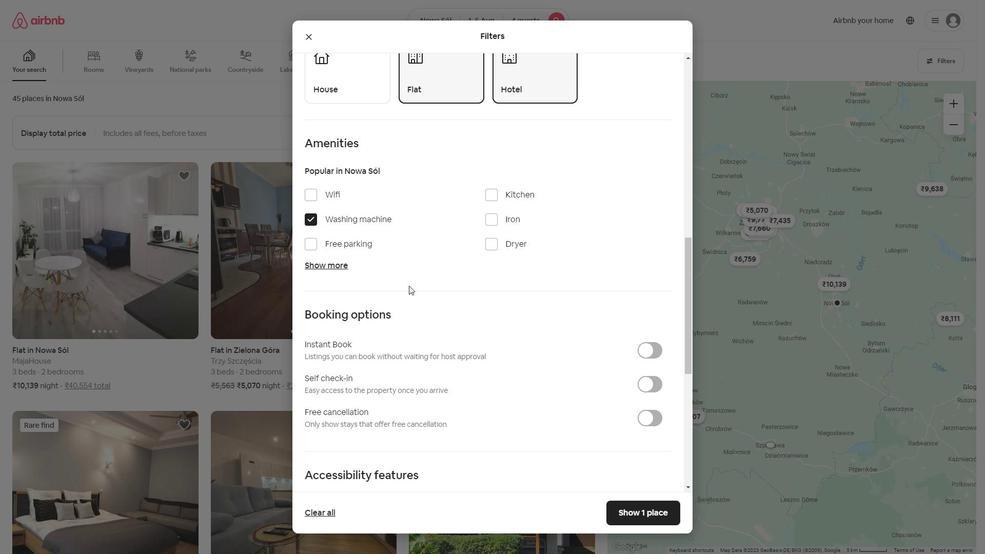 
Action: Mouse moved to (660, 335)
Screenshot: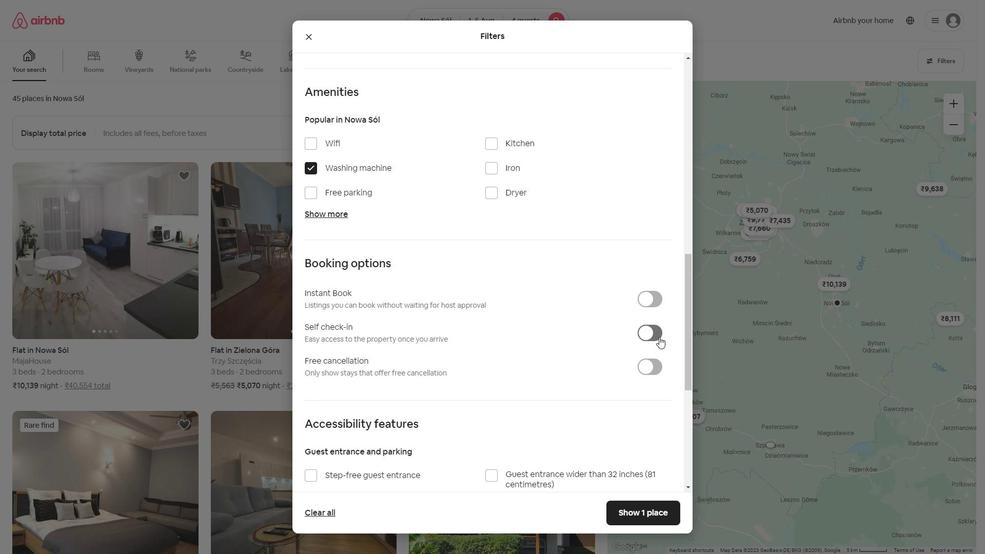 
Action: Mouse pressed left at (660, 335)
Screenshot: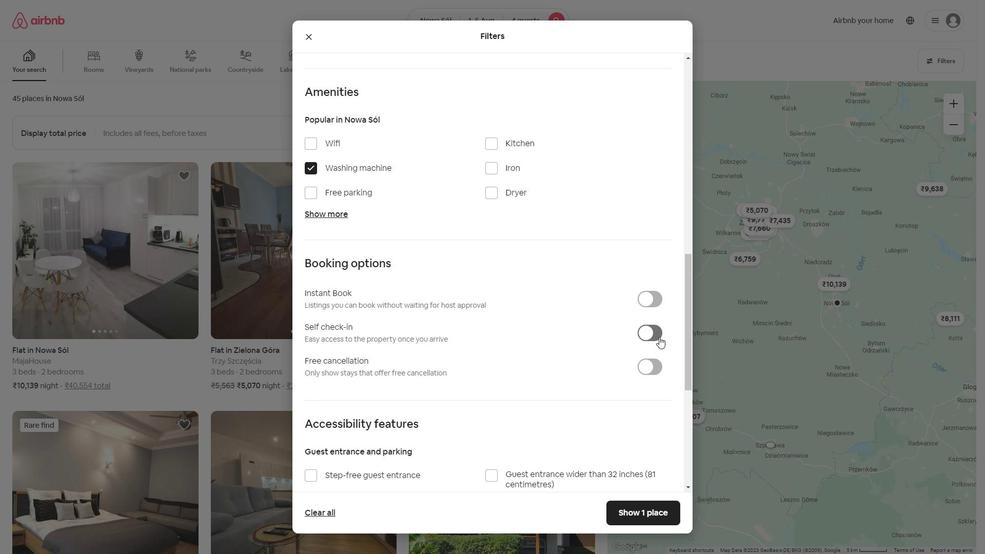 
Action: Mouse moved to (398, 312)
Screenshot: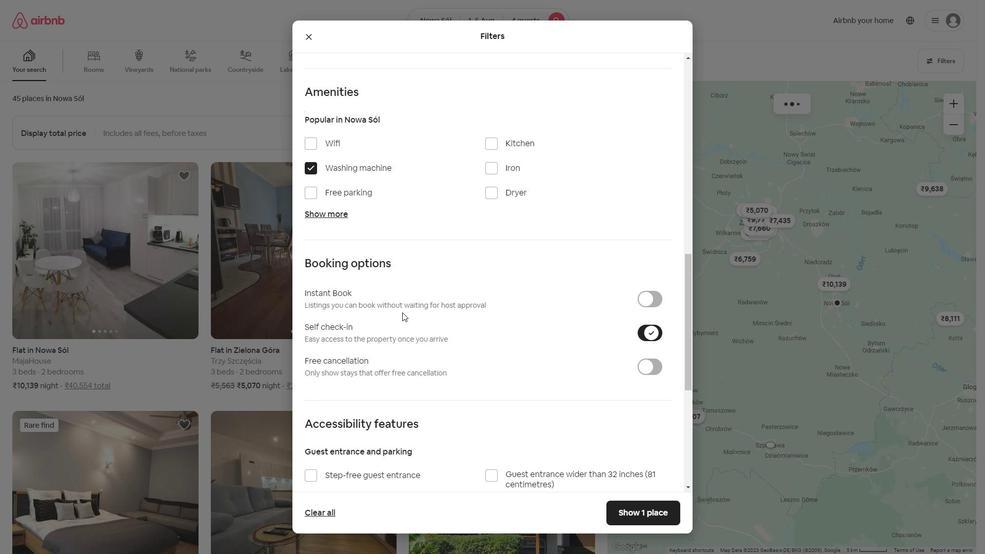 
Action: Mouse scrolled (398, 312) with delta (0, 0)
Screenshot: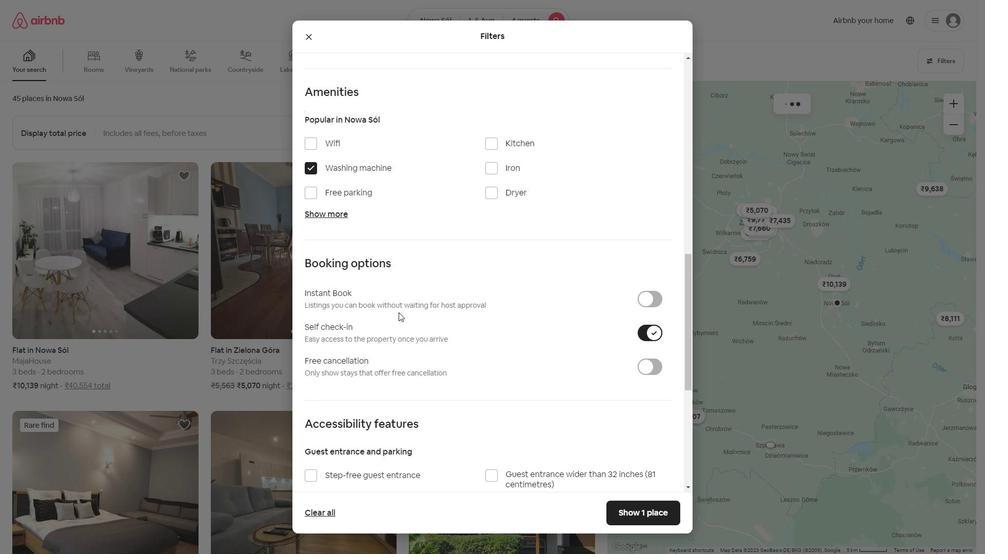 
Action: Mouse moved to (397, 312)
Screenshot: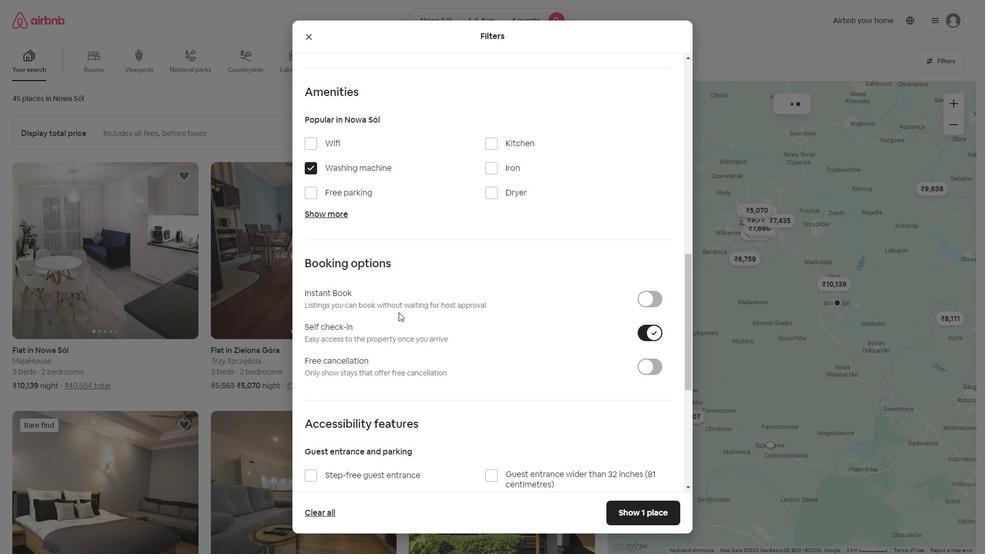 
Action: Mouse scrolled (398, 312) with delta (0, 0)
Screenshot: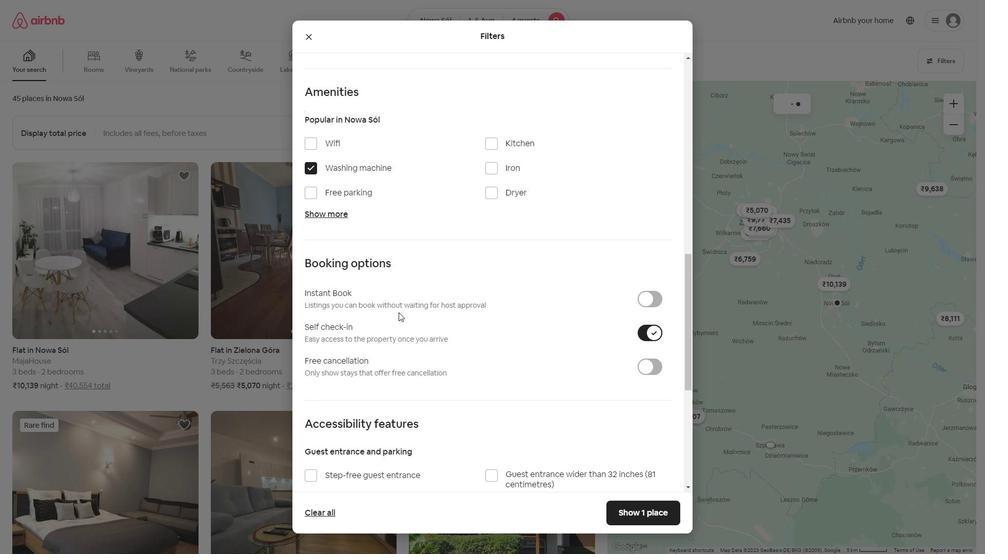 
Action: Mouse moved to (396, 313)
Screenshot: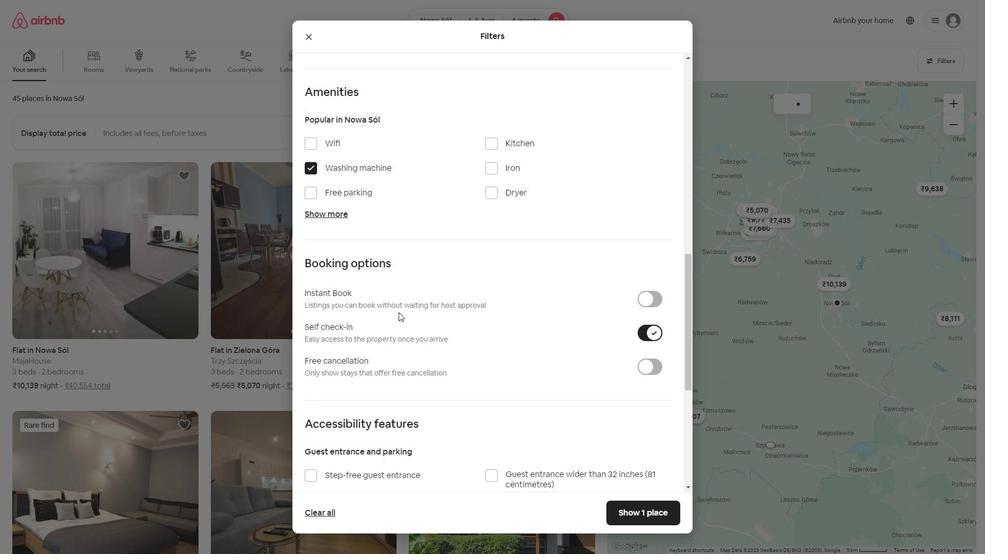 
Action: Mouse scrolled (397, 312) with delta (0, 0)
Screenshot: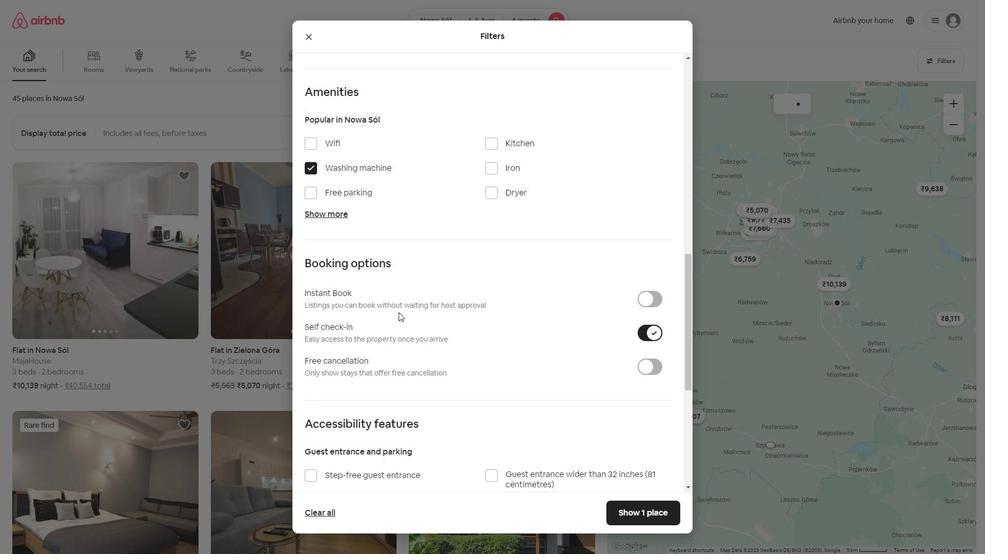 
Action: Mouse scrolled (397, 312) with delta (0, 0)
Screenshot: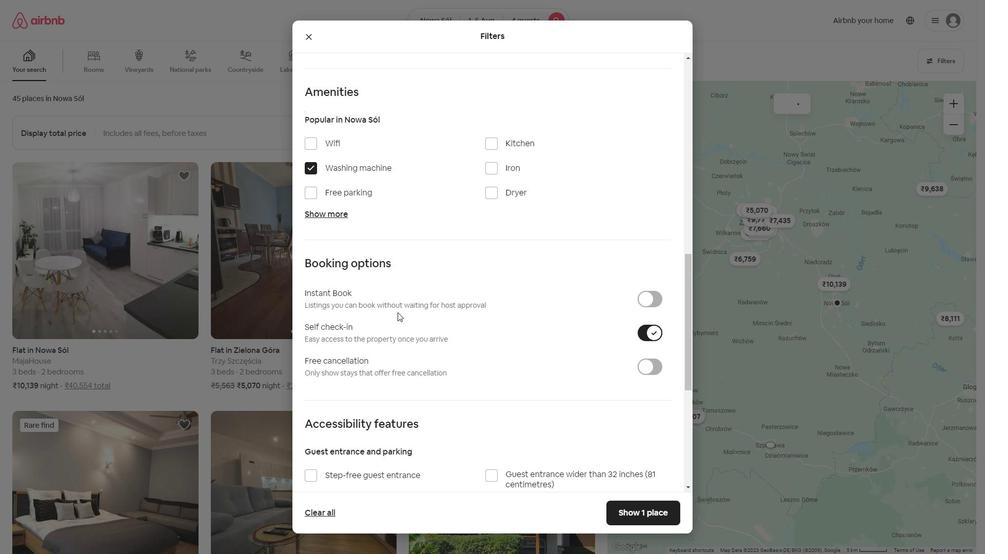 
Action: Mouse scrolled (396, 313) with delta (0, 0)
Screenshot: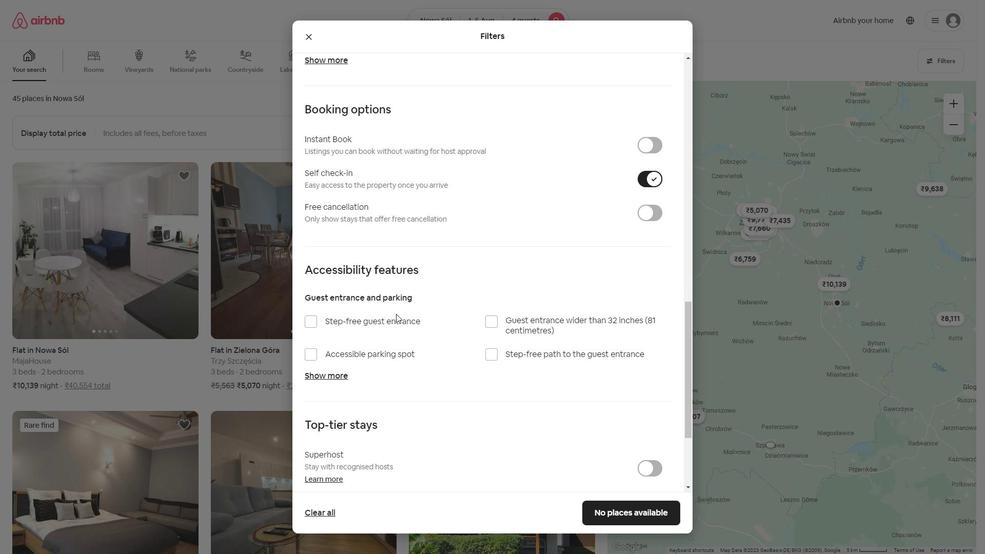 
Action: Mouse moved to (239, 423)
Screenshot: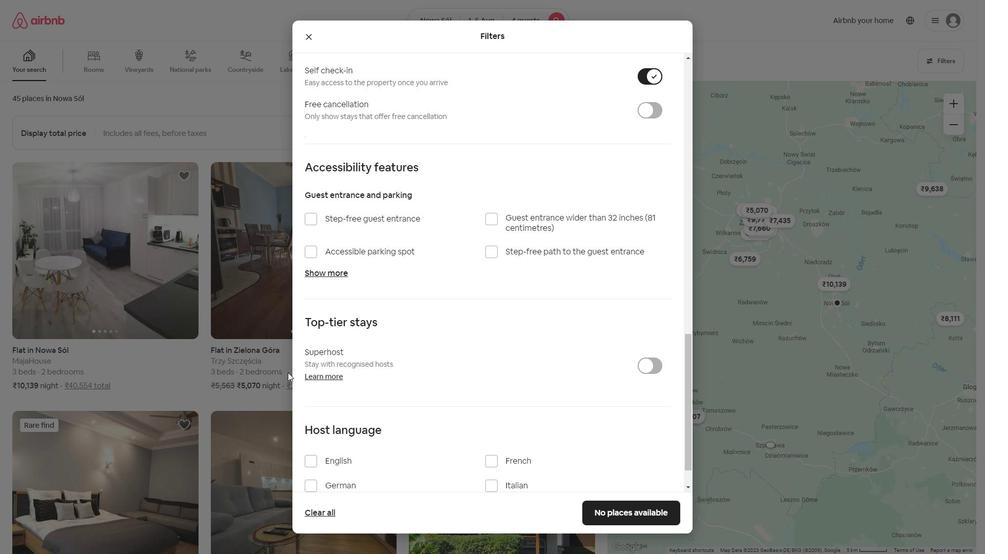 
Action: Mouse scrolled (239, 420) with delta (0, 0)
Screenshot: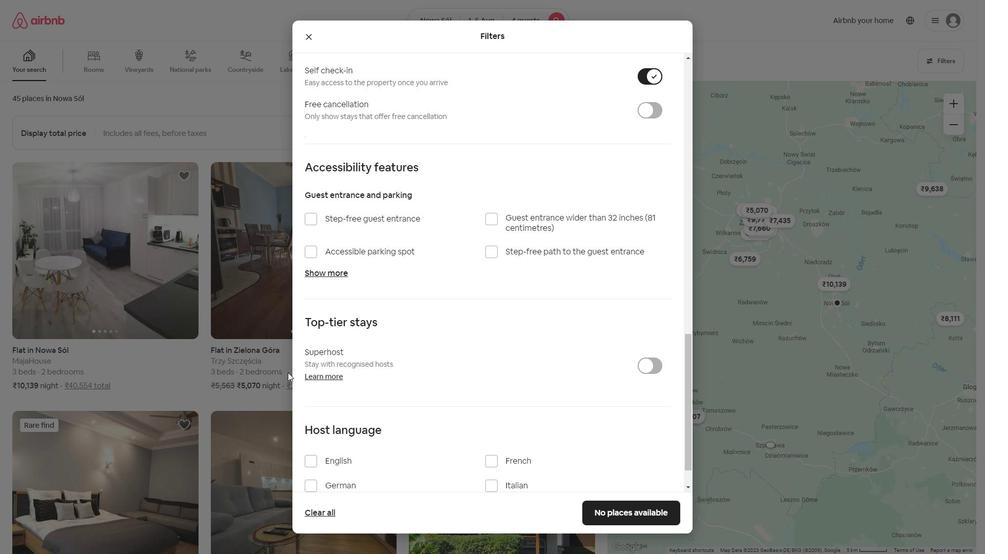 
Action: Mouse moved to (213, 439)
Screenshot: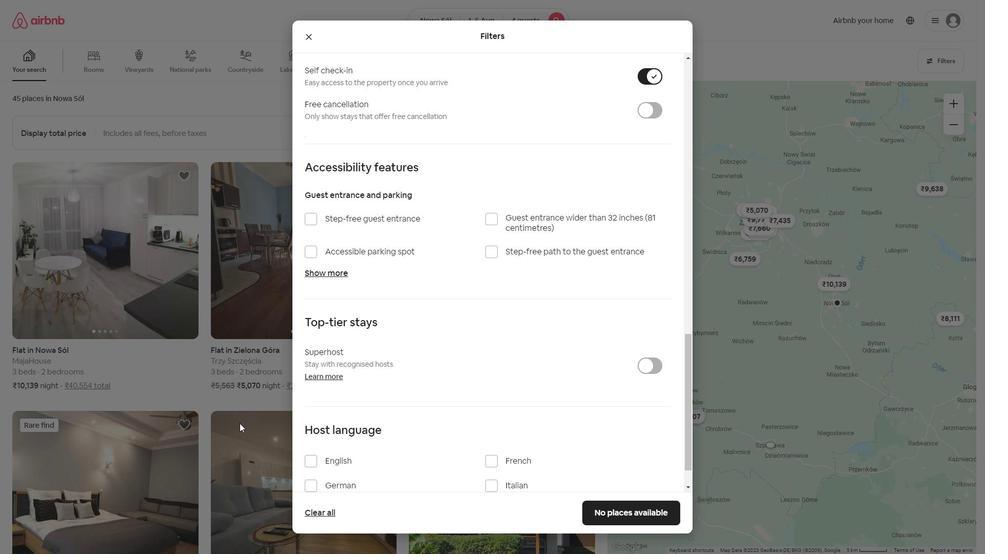 
Action: Mouse scrolled (239, 423) with delta (0, 0)
Screenshot: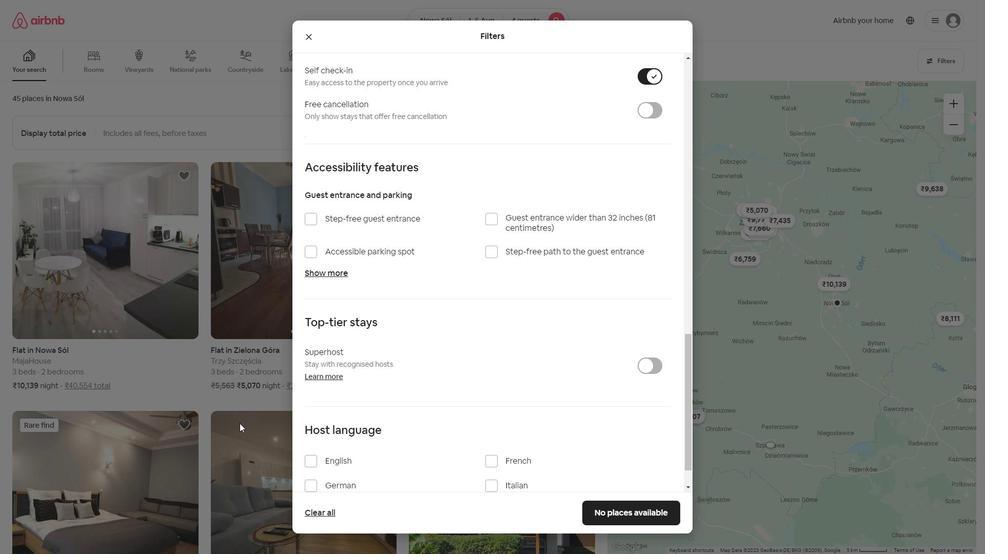 
Action: Mouse moved to (314, 461)
Screenshot: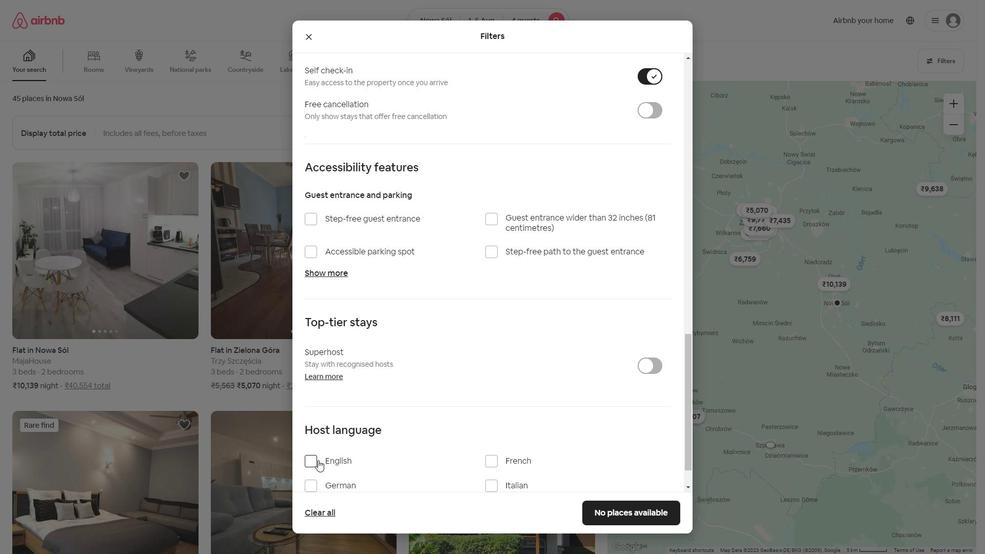 
Action: Mouse pressed left at (314, 461)
Screenshot: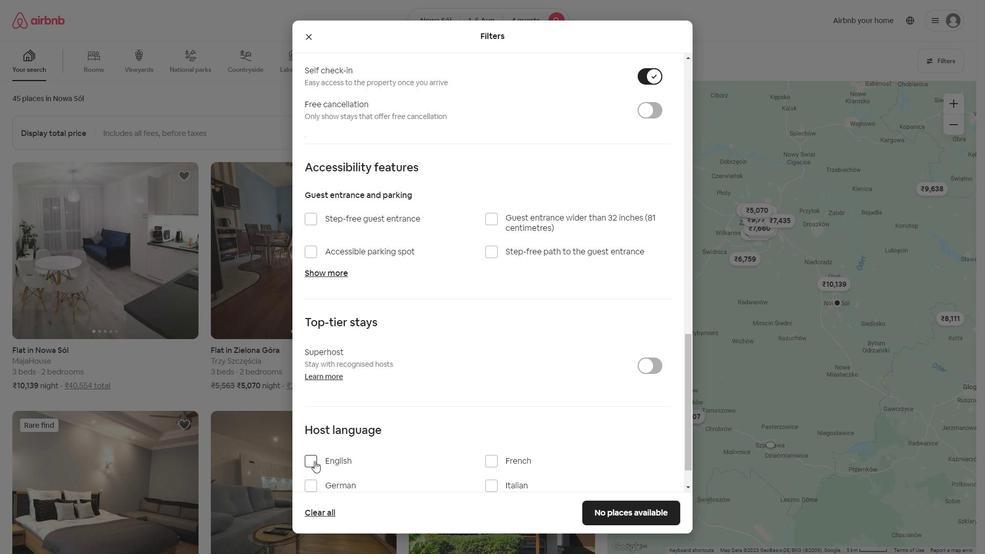 
Action: Mouse moved to (641, 513)
Screenshot: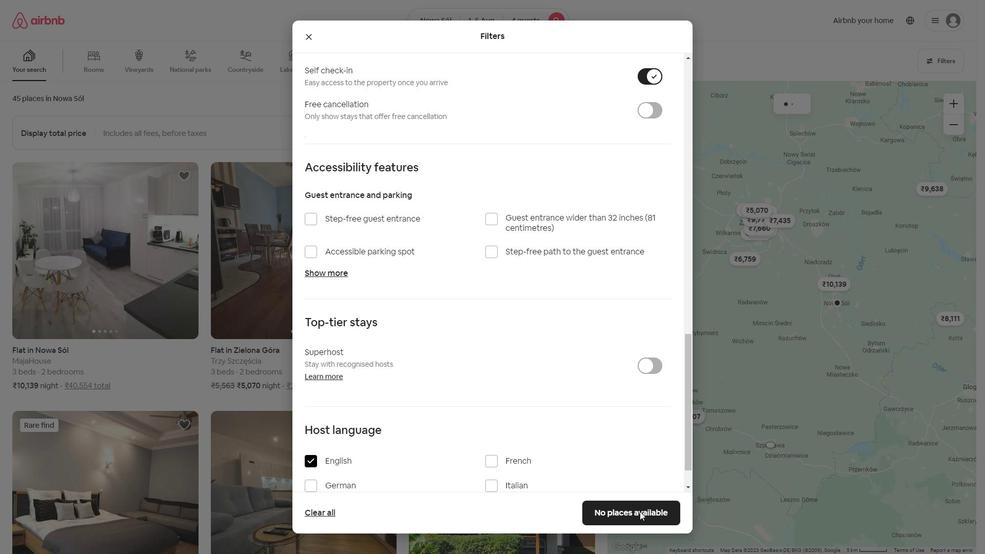 
Action: Mouse pressed left at (641, 513)
Screenshot: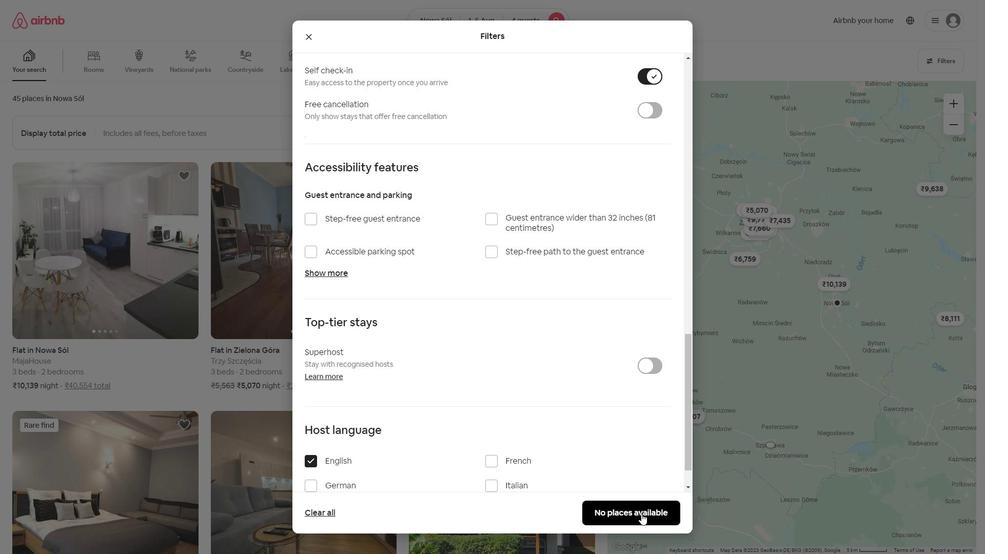
Action: Mouse moved to (642, 513)
Screenshot: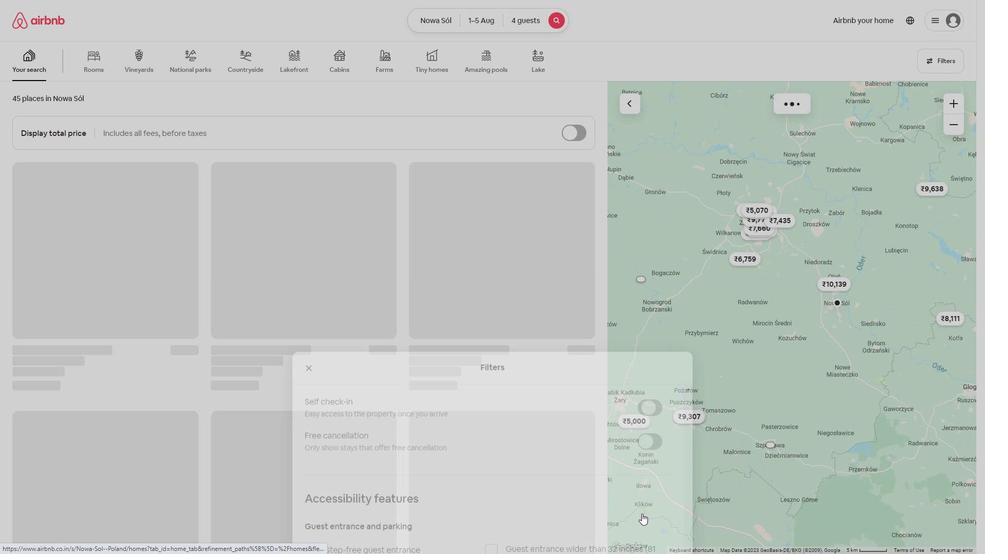 
